 Task: Find connections with filter location Tornio with filter topic #happyfounderswith filter profile language Spanish with filter current company FMCG JOB with filter school Tamil Nadu Open University, Chennai with filter industry Insurance Carriers with filter service category Growth Marketing with filter keywords title Motion Picture Director
Action: Mouse moved to (284, 227)
Screenshot: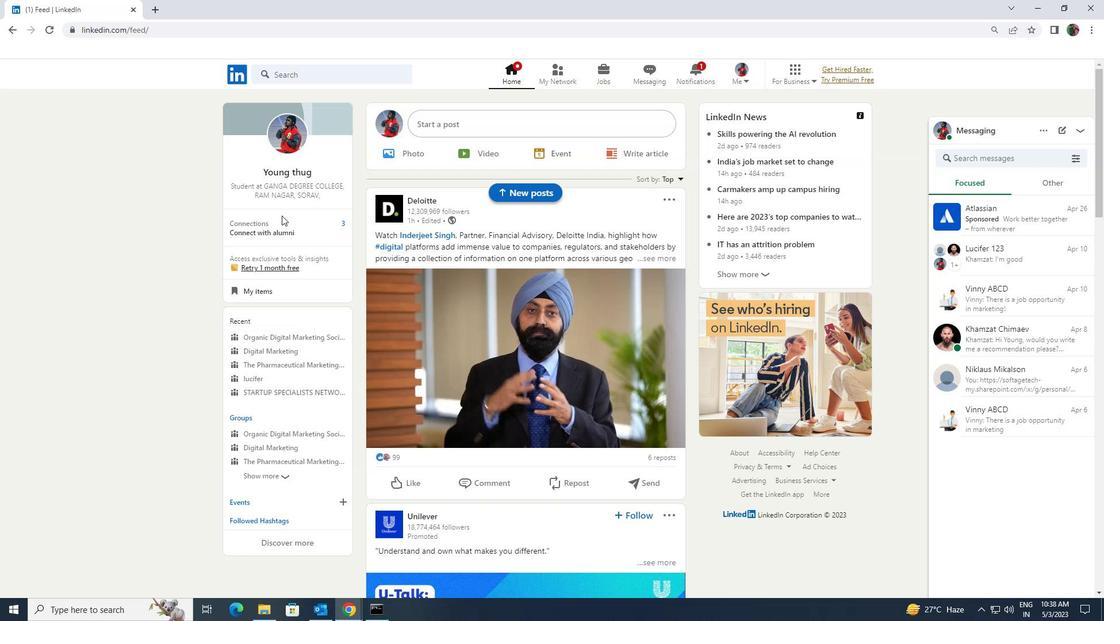 
Action: Mouse pressed left at (284, 227)
Screenshot: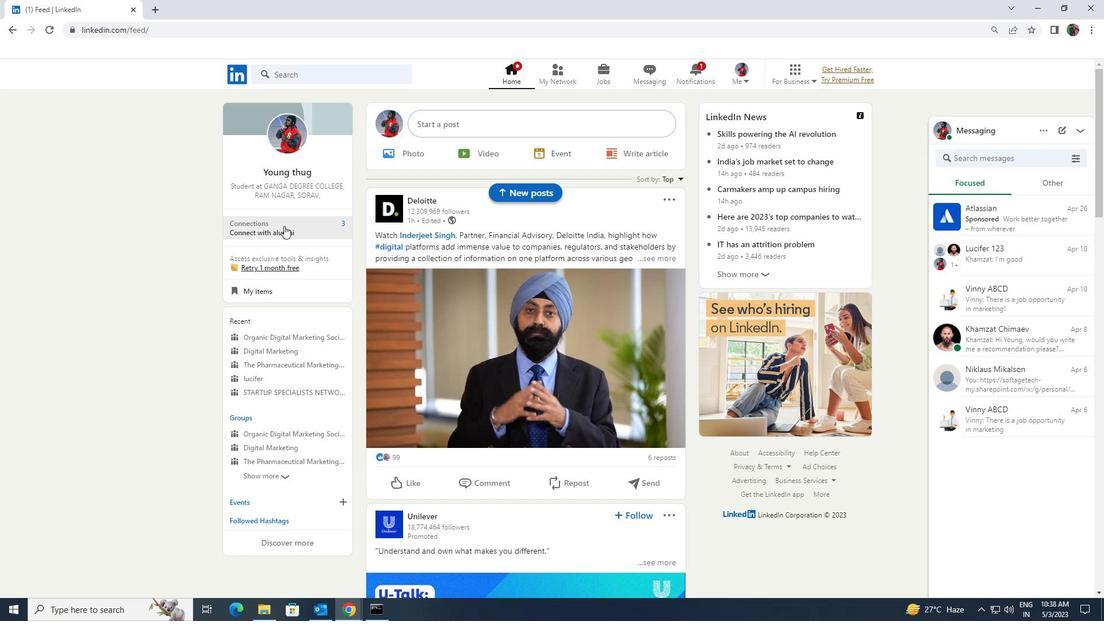 
Action: Mouse moved to (296, 137)
Screenshot: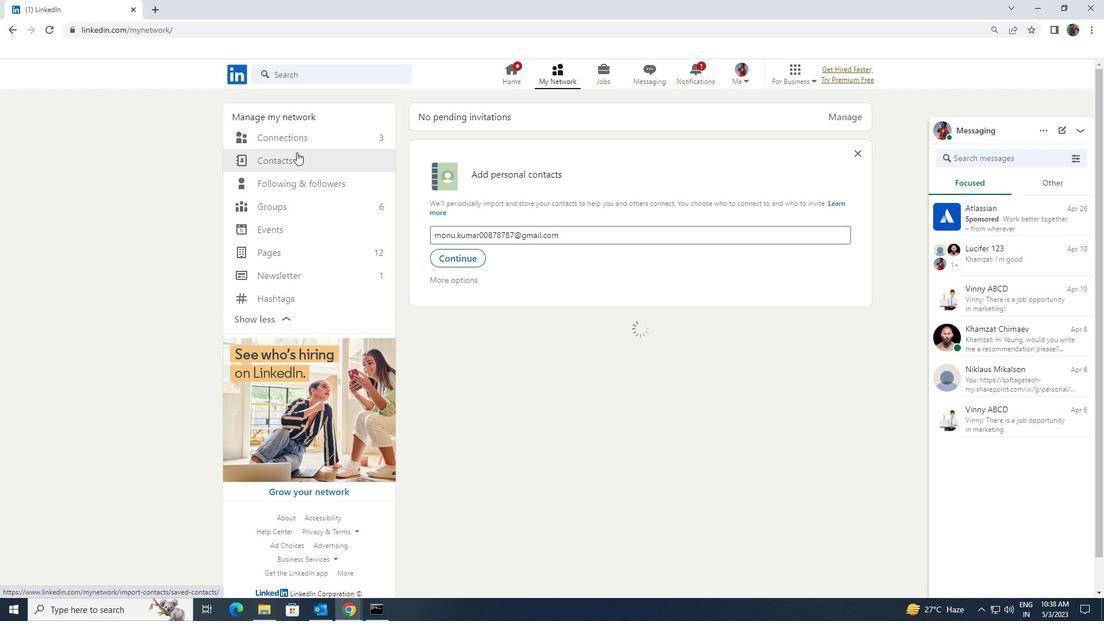 
Action: Mouse pressed left at (296, 137)
Screenshot: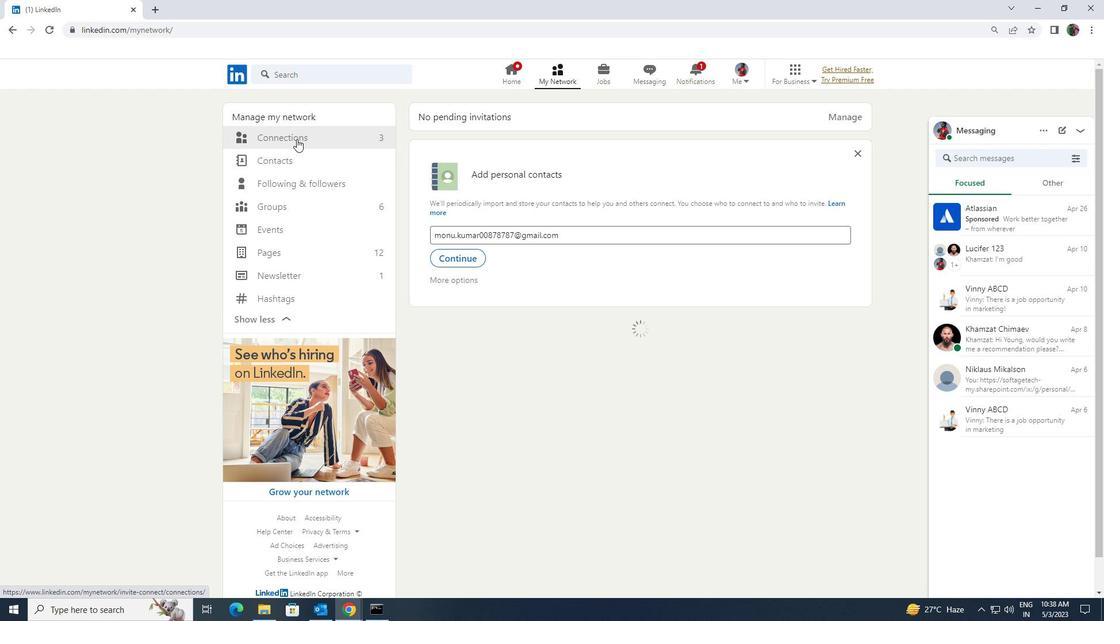 
Action: Mouse moved to (625, 142)
Screenshot: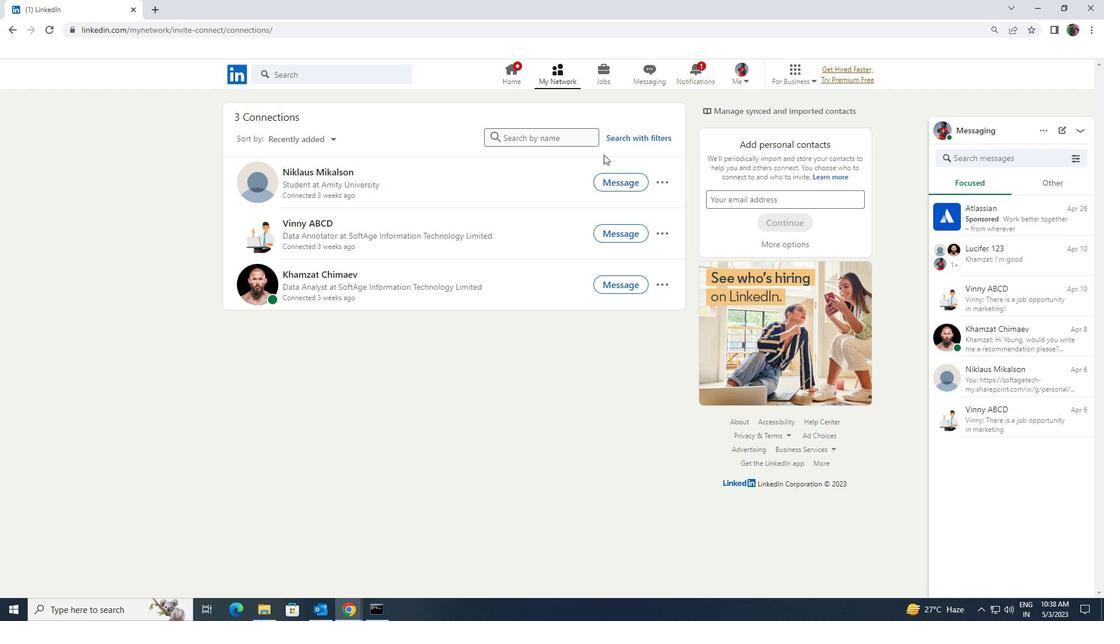 
Action: Mouse pressed left at (625, 142)
Screenshot: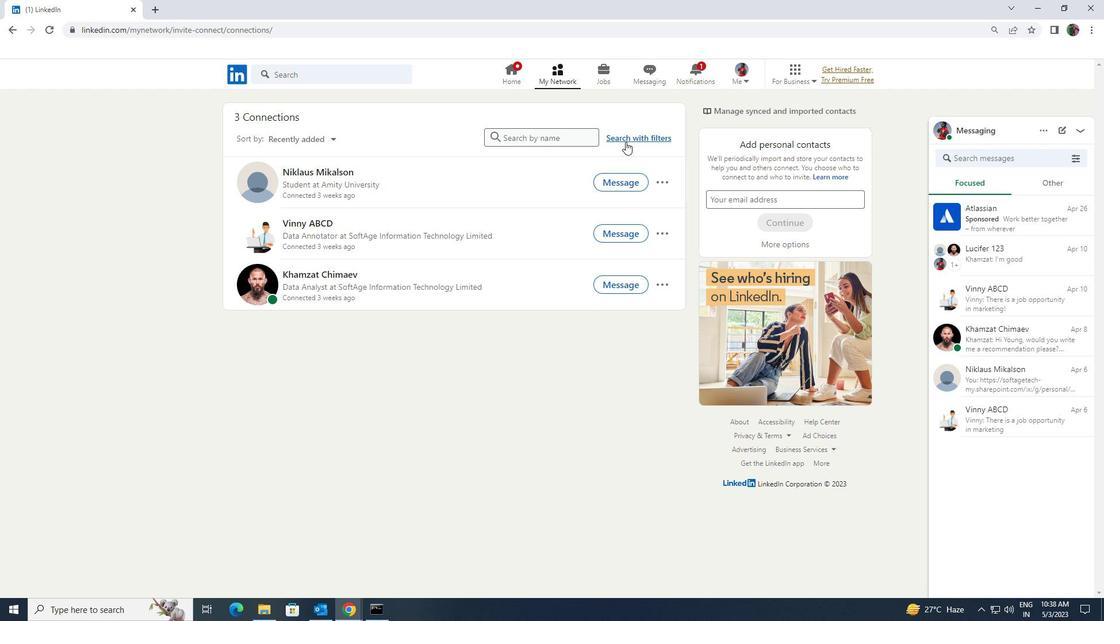
Action: Mouse moved to (595, 105)
Screenshot: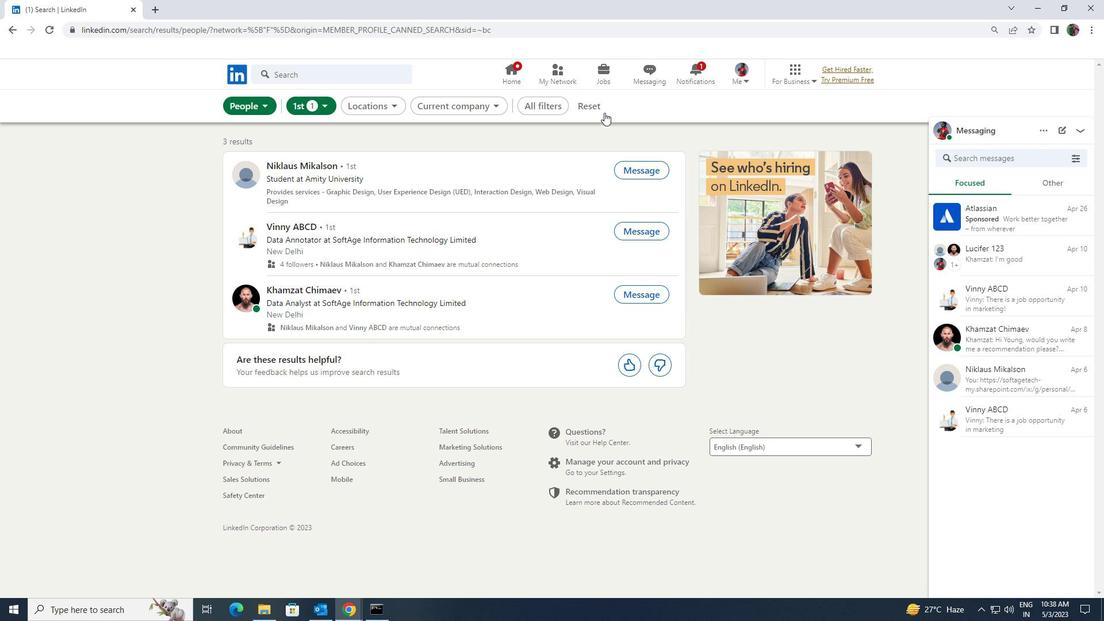 
Action: Mouse pressed left at (595, 105)
Screenshot: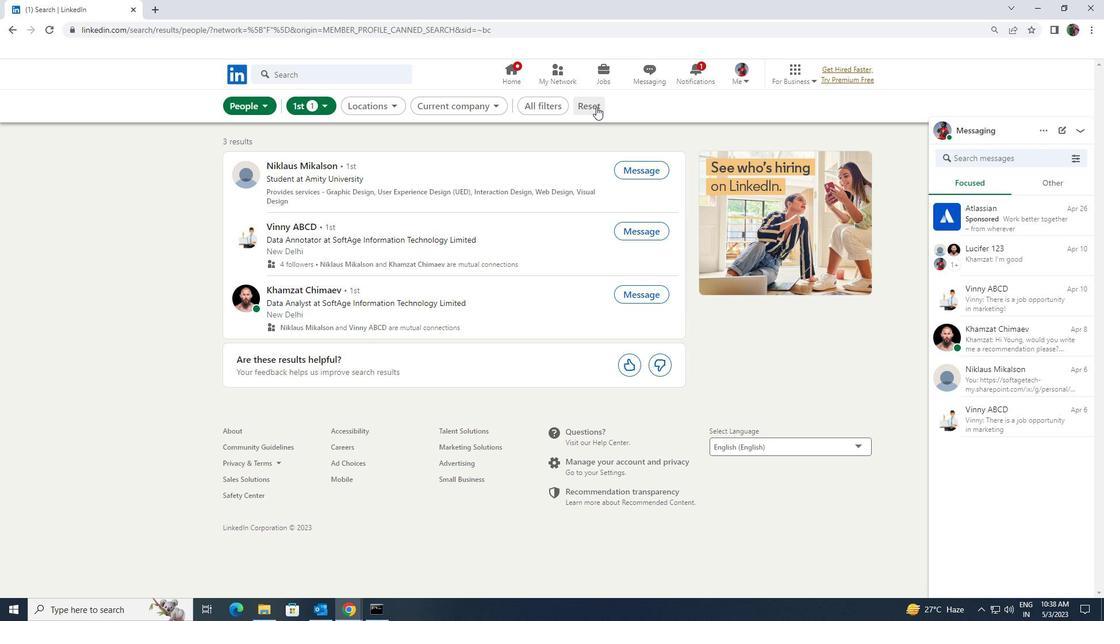 
Action: Mouse moved to (582, 101)
Screenshot: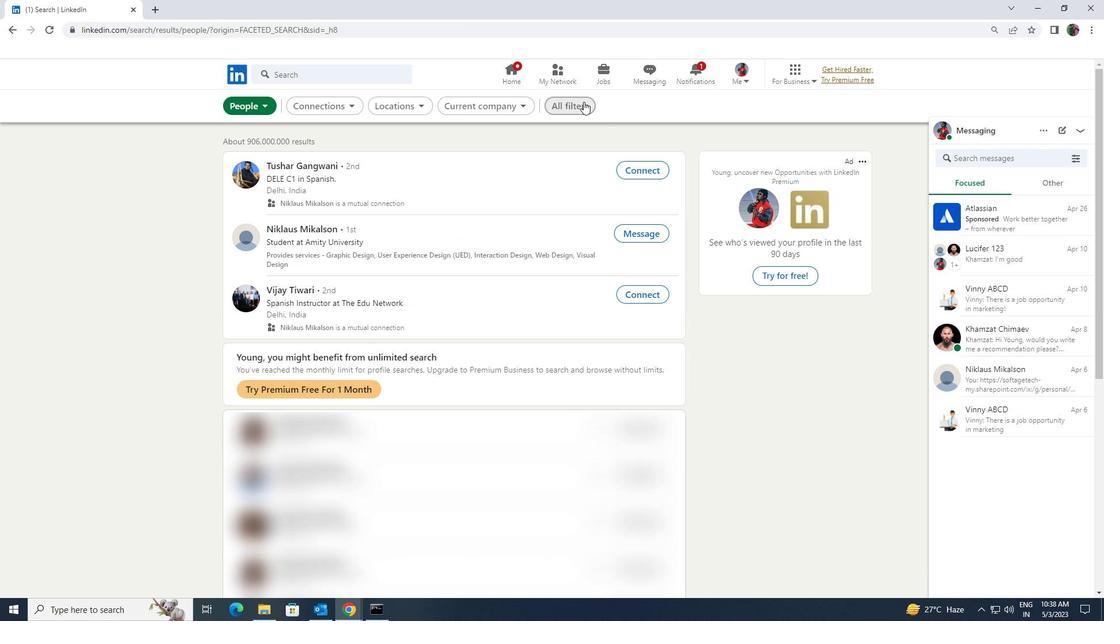 
Action: Mouse pressed left at (582, 101)
Screenshot: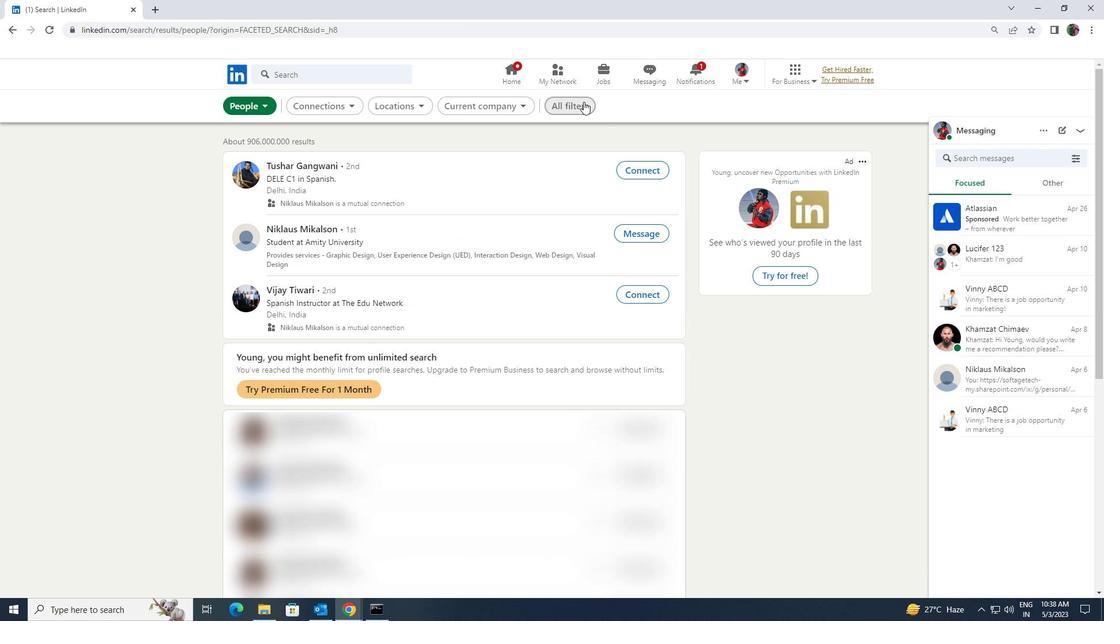 
Action: Mouse moved to (967, 458)
Screenshot: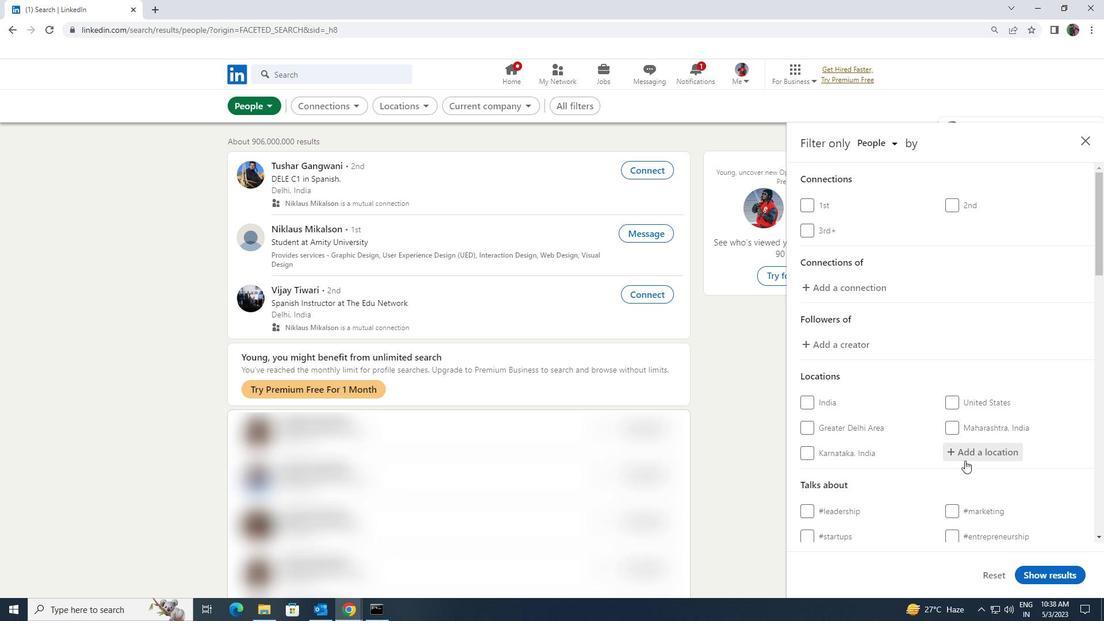 
Action: Mouse pressed left at (967, 458)
Screenshot: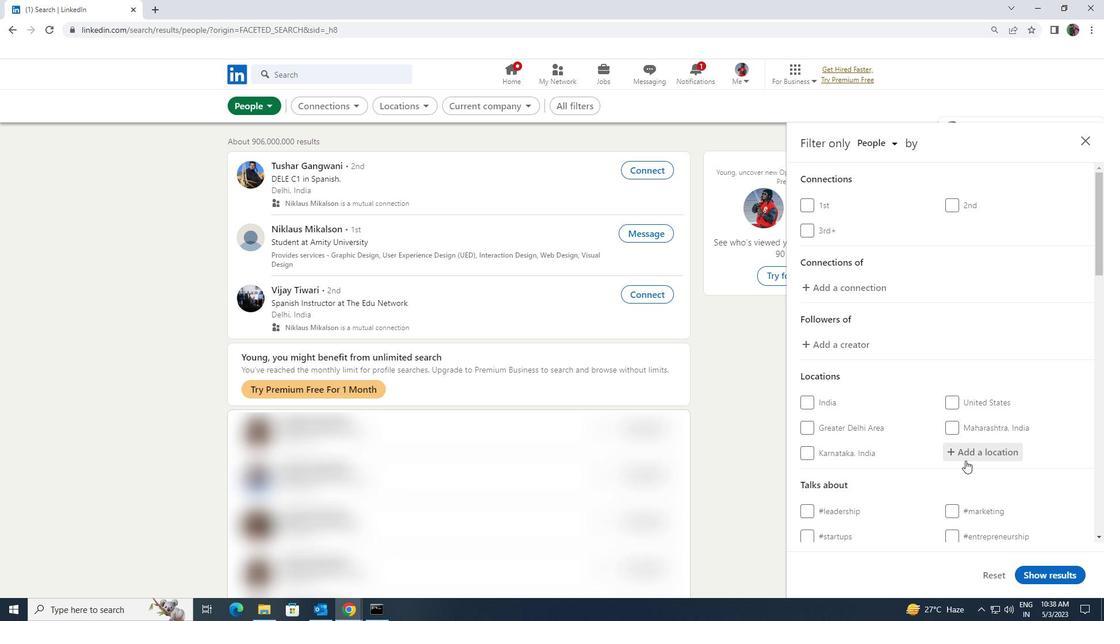 
Action: Mouse moved to (961, 446)
Screenshot: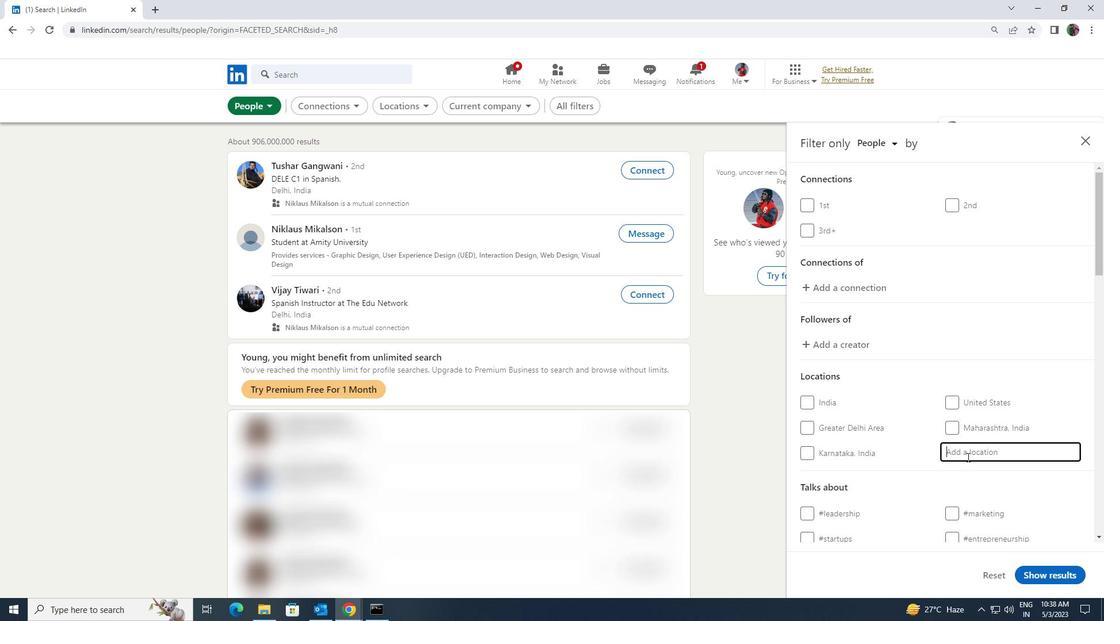 
Action: Key pressed <Key.shift>TORNIO
Screenshot: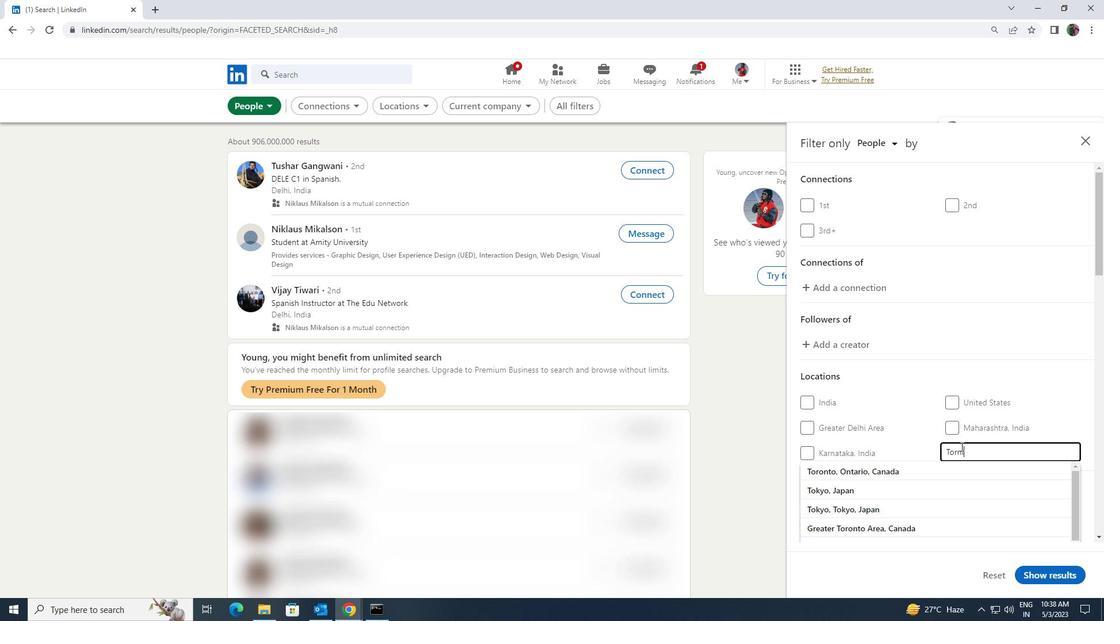 
Action: Mouse moved to (957, 463)
Screenshot: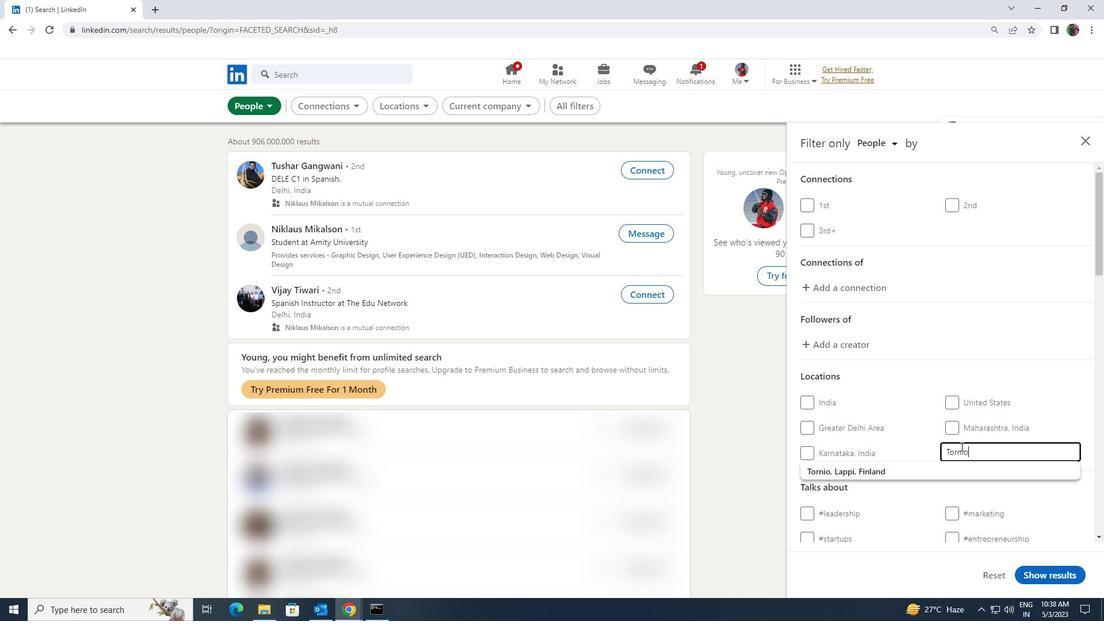 
Action: Mouse pressed left at (957, 463)
Screenshot: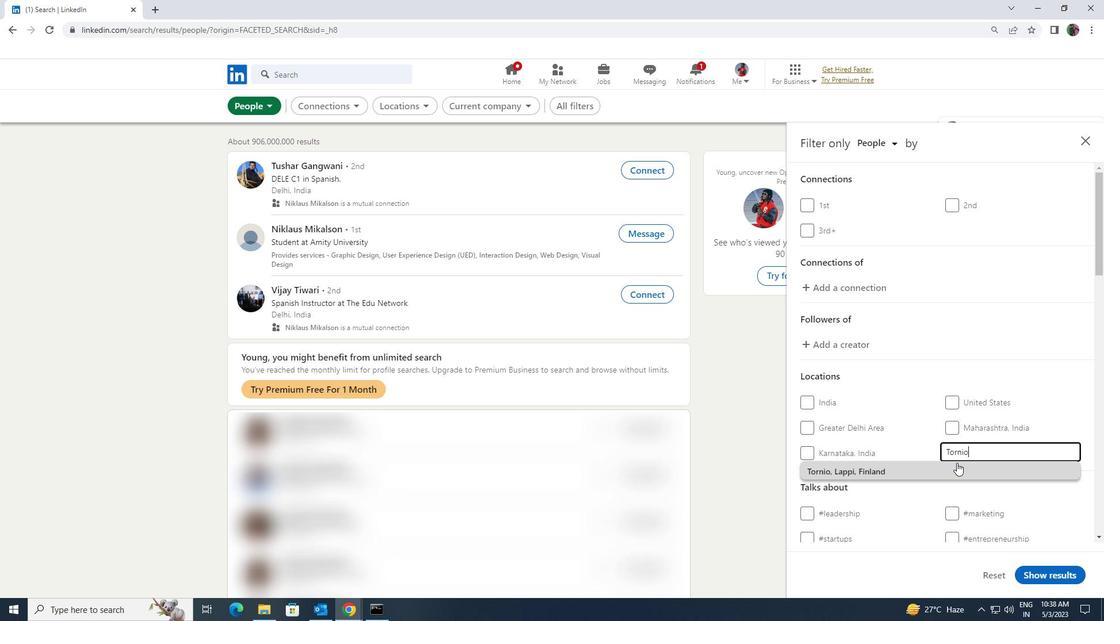 
Action: Mouse scrolled (957, 462) with delta (0, 0)
Screenshot: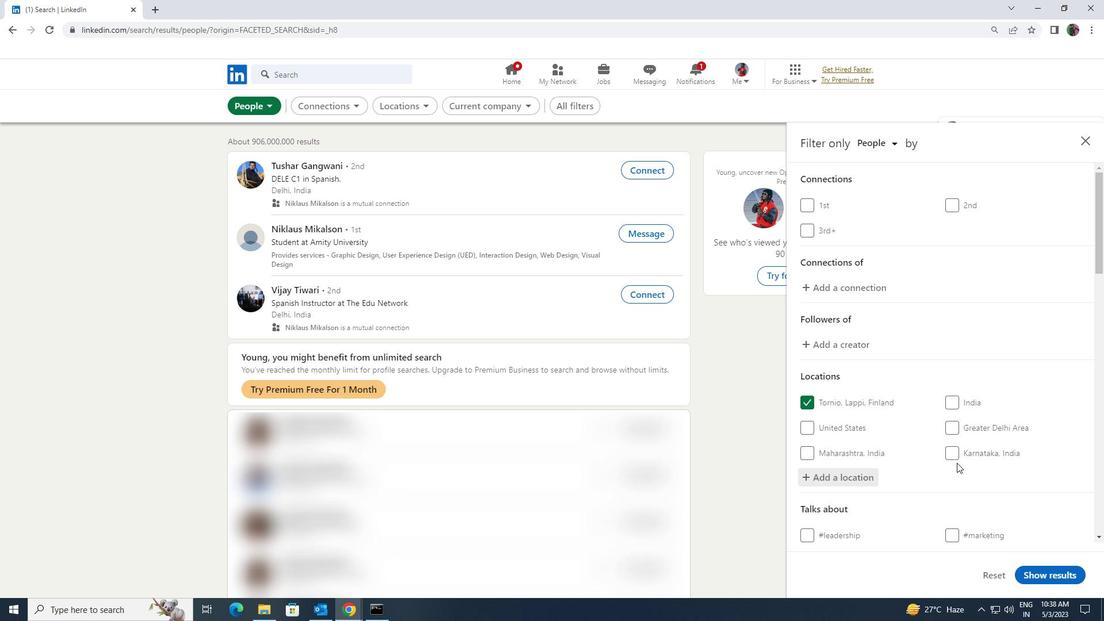 
Action: Mouse scrolled (957, 462) with delta (0, 0)
Screenshot: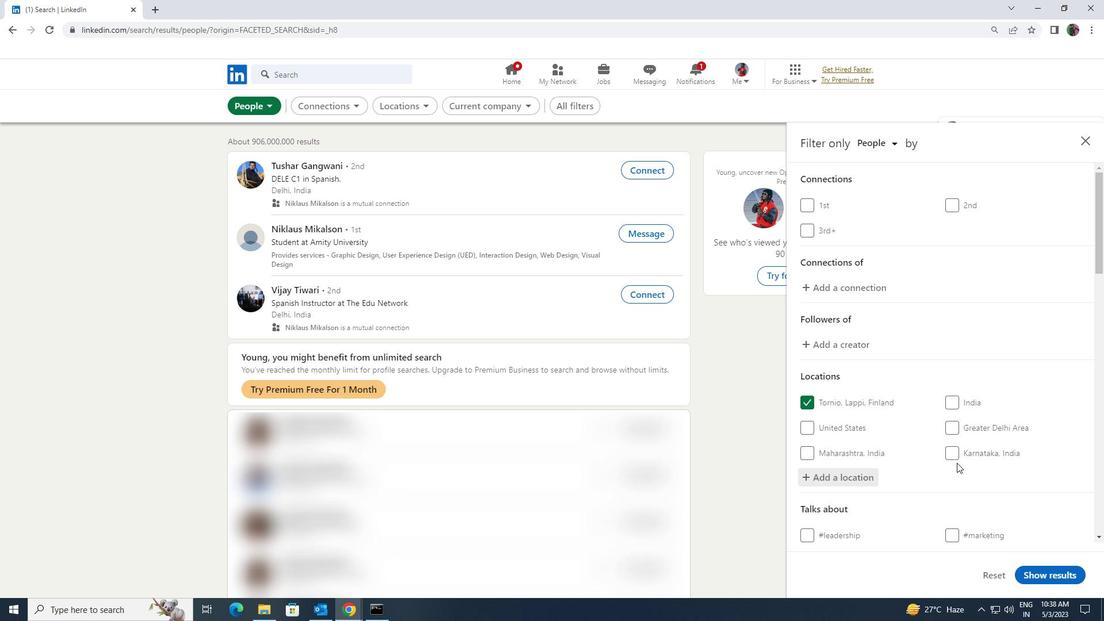 
Action: Mouse moved to (956, 465)
Screenshot: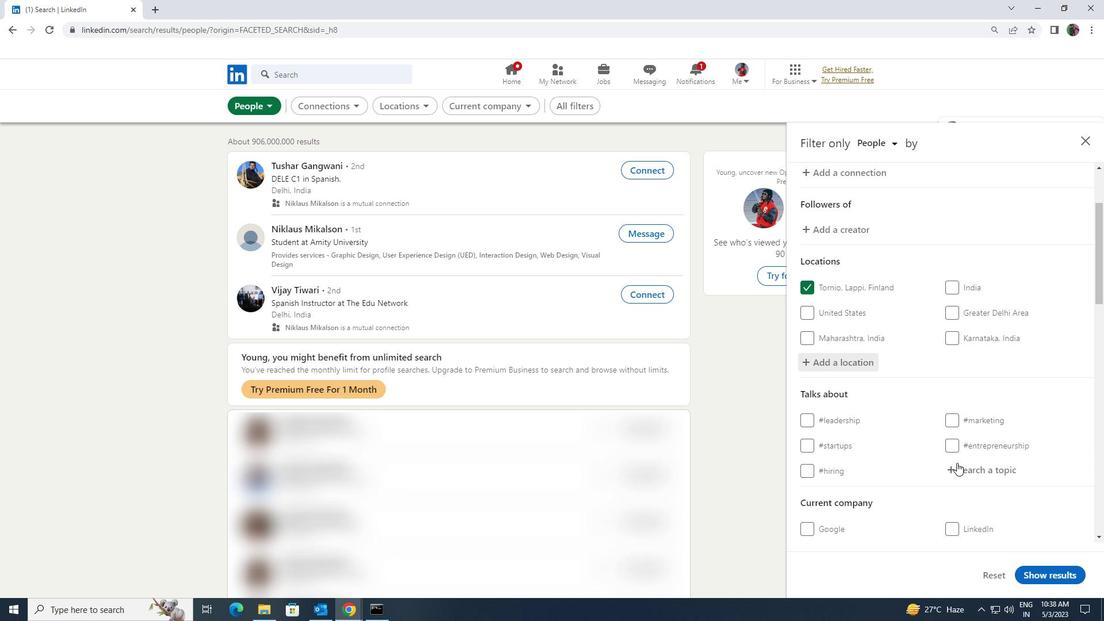 
Action: Mouse pressed left at (956, 465)
Screenshot: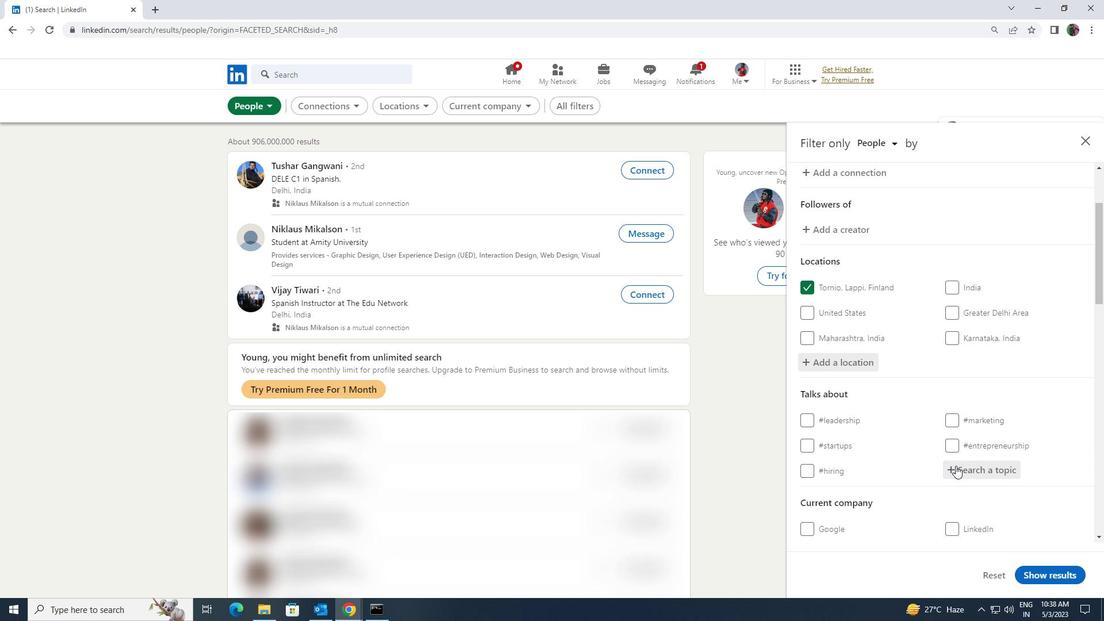 
Action: Key pressed <Key.shift>HAPPYFOUN
Screenshot: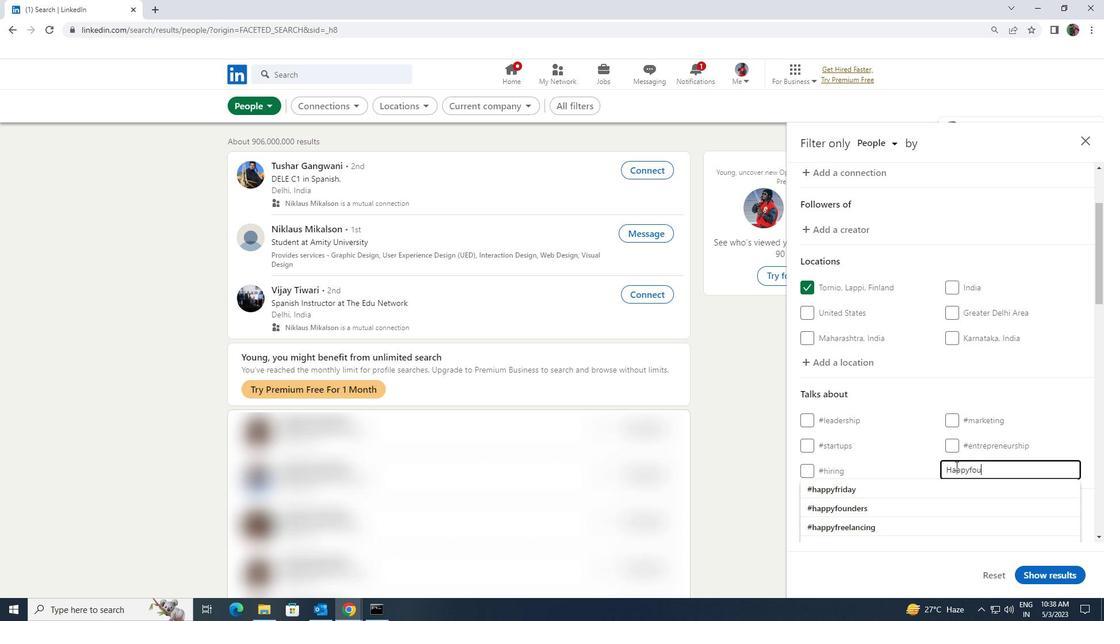 
Action: Mouse moved to (947, 480)
Screenshot: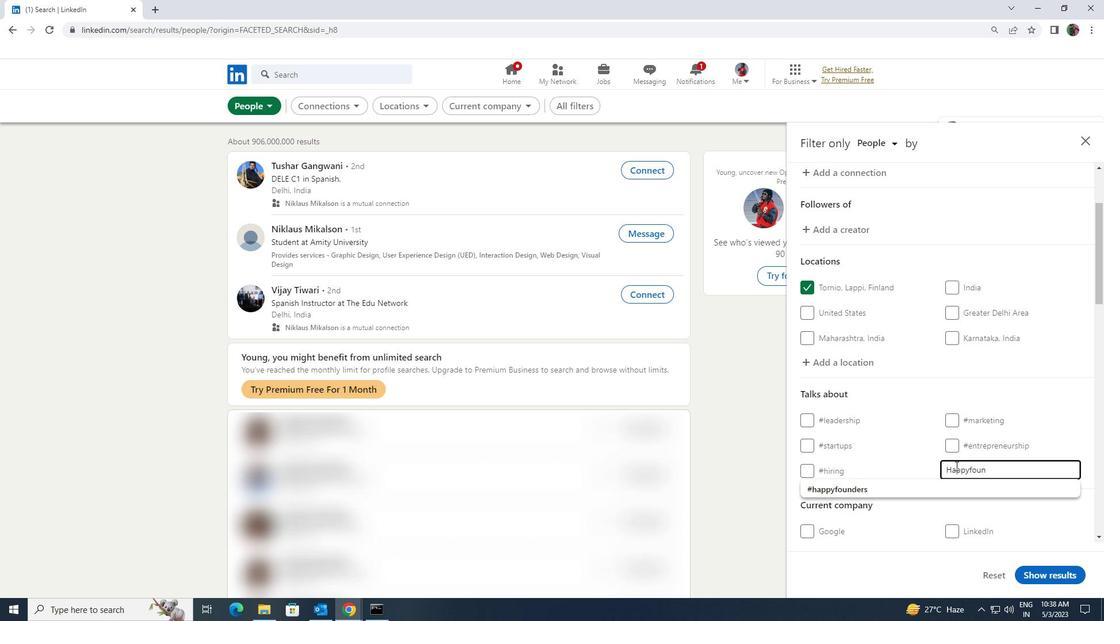 
Action: Mouse pressed left at (947, 480)
Screenshot: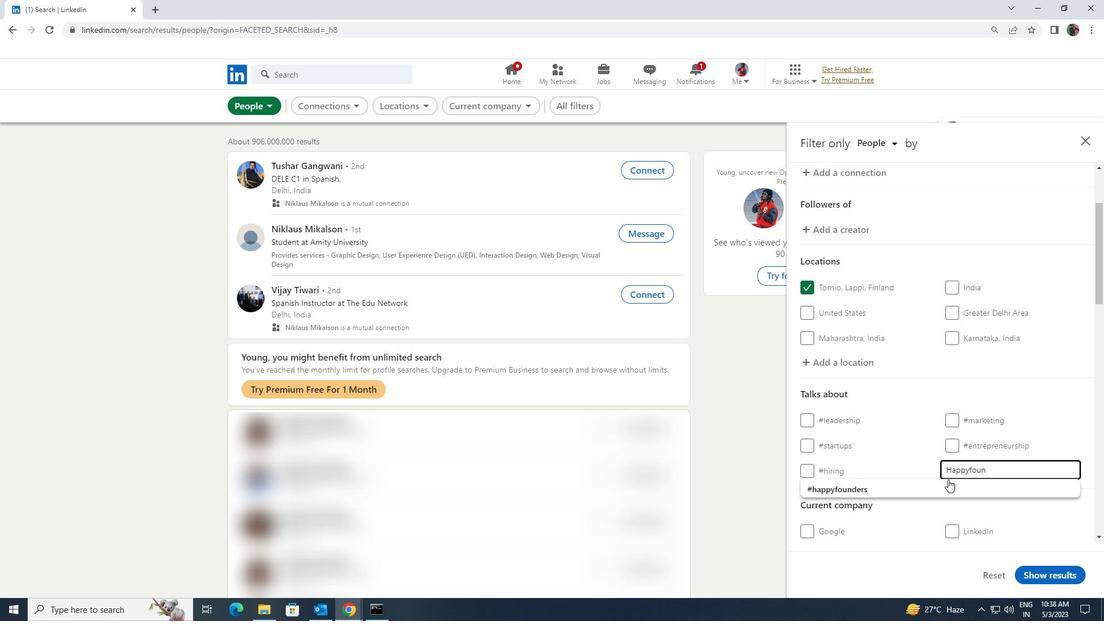 
Action: Mouse scrolled (947, 480) with delta (0, 0)
Screenshot: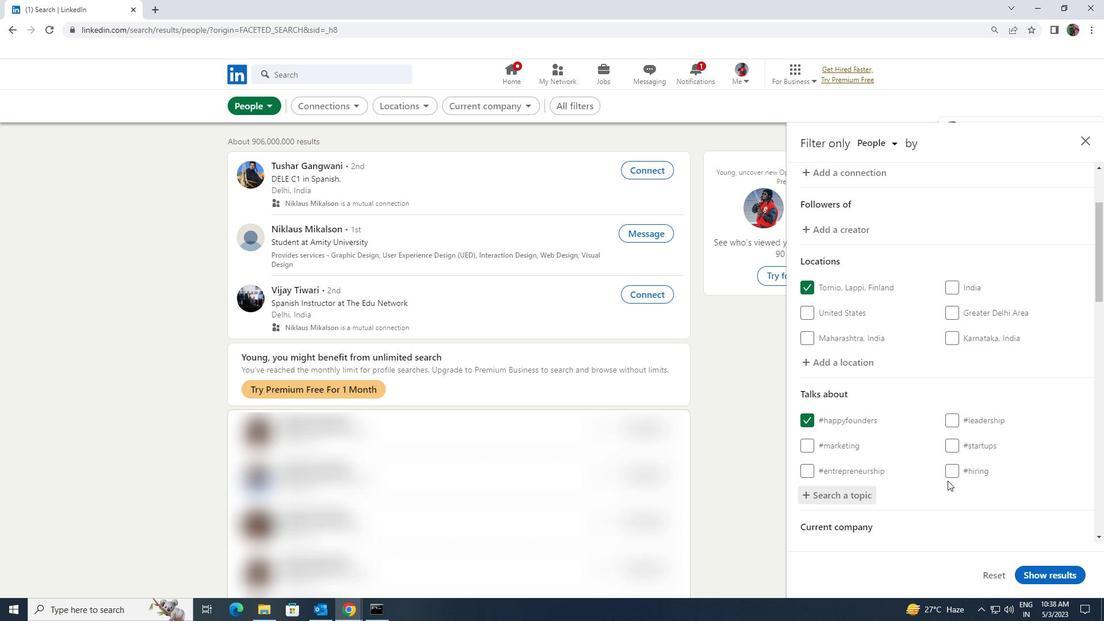 
Action: Mouse scrolled (947, 480) with delta (0, 0)
Screenshot: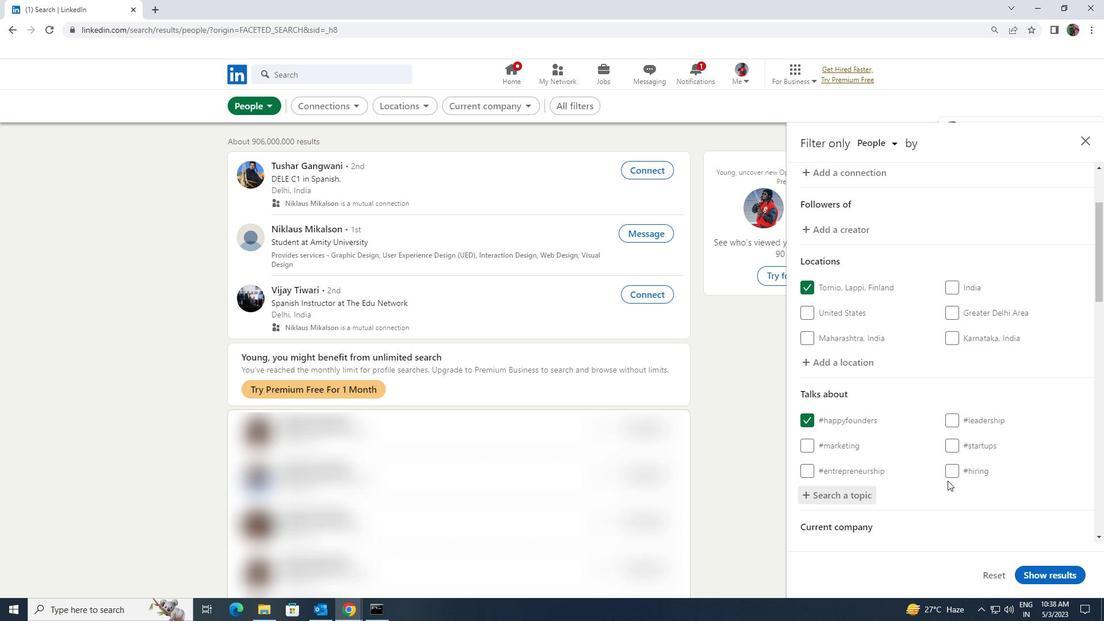 
Action: Mouse scrolled (947, 480) with delta (0, 0)
Screenshot: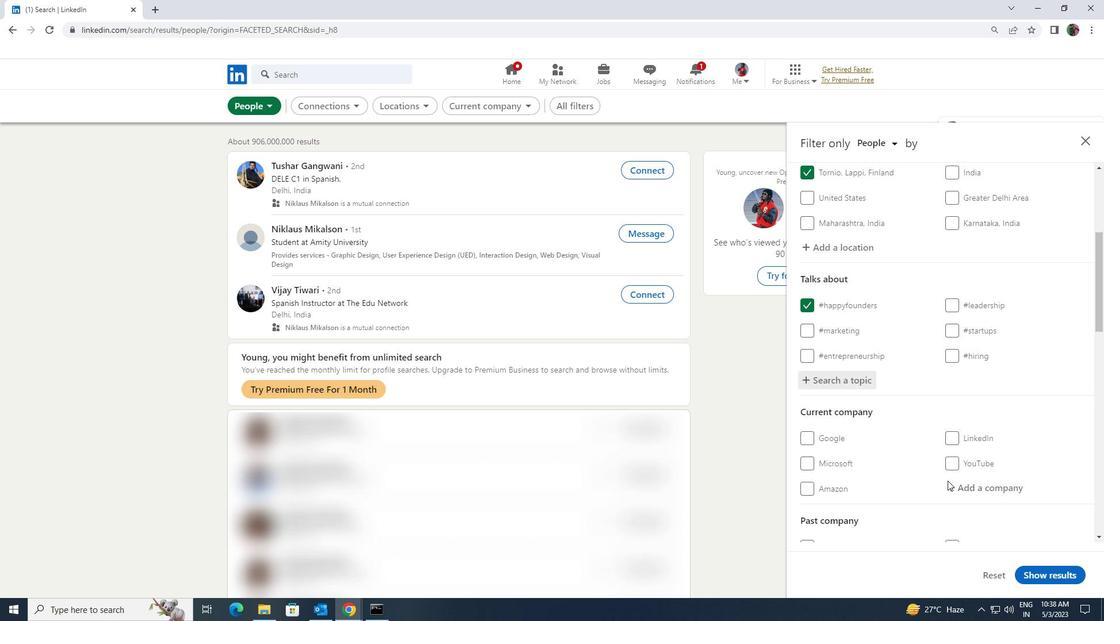 
Action: Mouse scrolled (947, 480) with delta (0, 0)
Screenshot: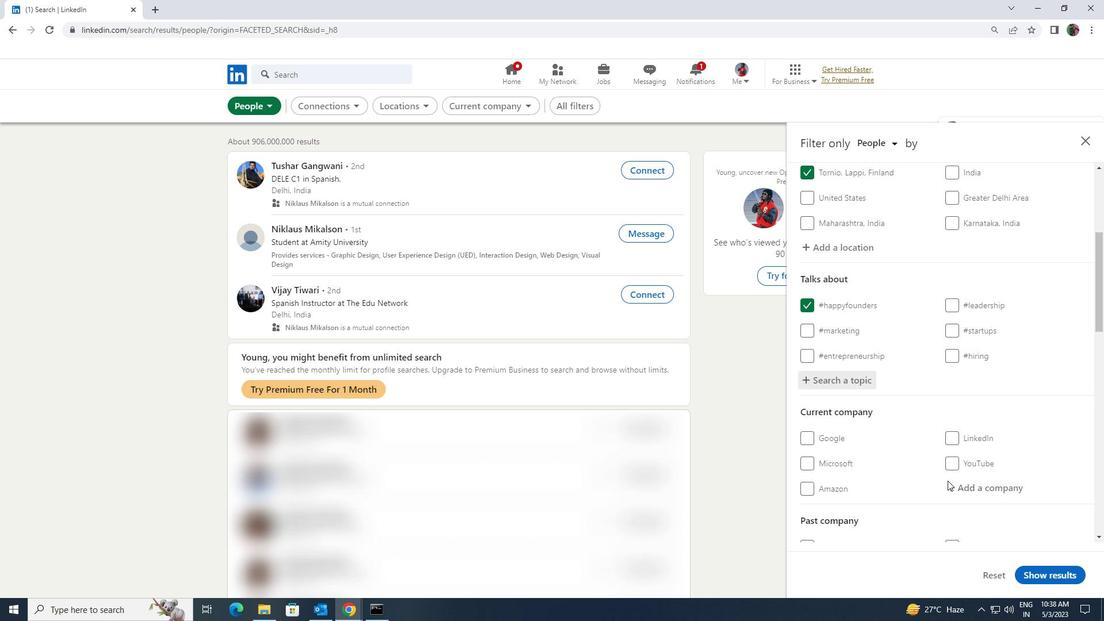 
Action: Mouse scrolled (947, 480) with delta (0, 0)
Screenshot: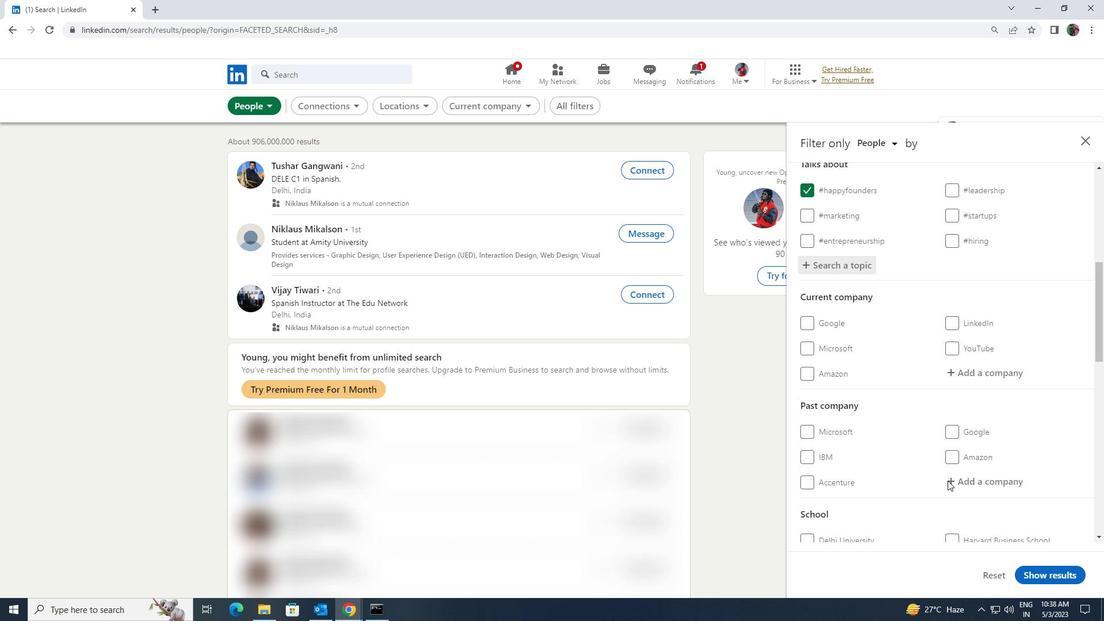
Action: Mouse scrolled (947, 480) with delta (0, 0)
Screenshot: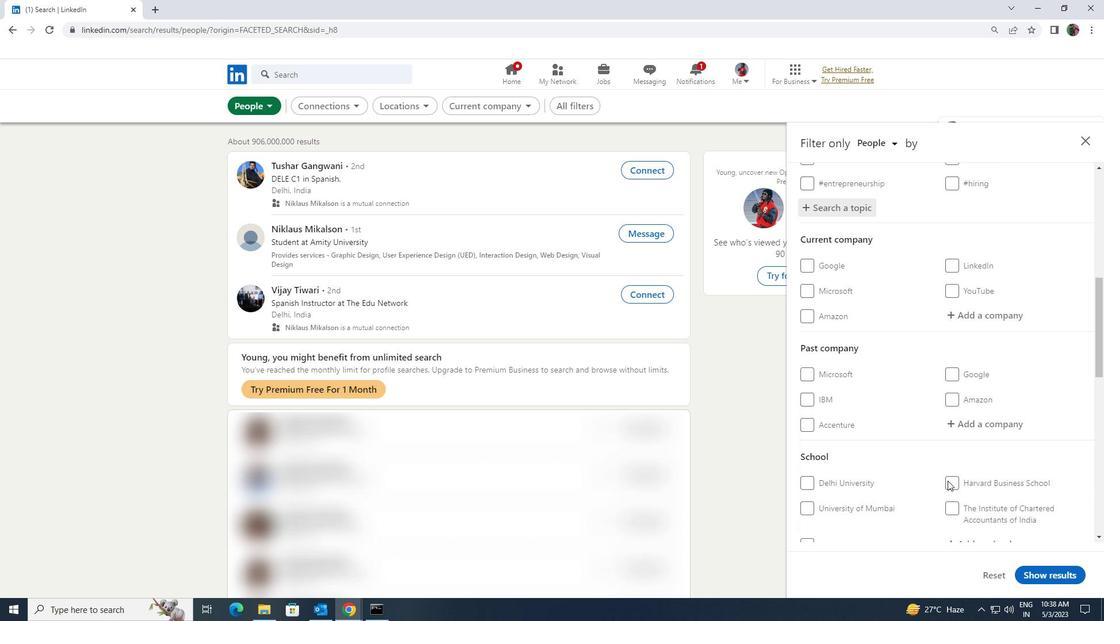 
Action: Mouse scrolled (947, 480) with delta (0, 0)
Screenshot: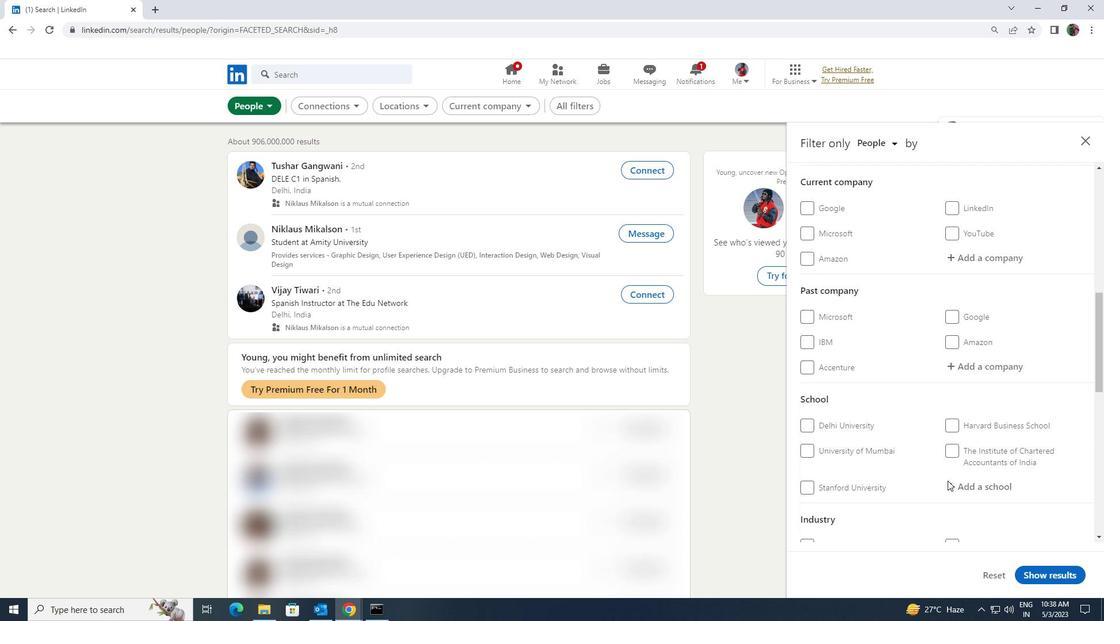 
Action: Mouse scrolled (947, 480) with delta (0, 0)
Screenshot: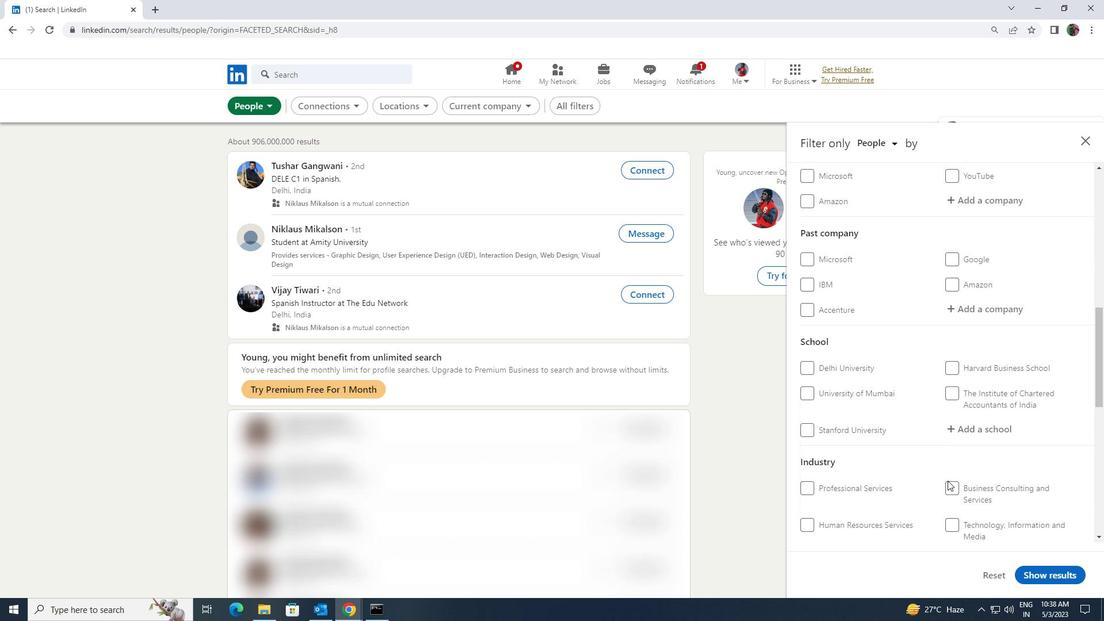 
Action: Mouse scrolled (947, 480) with delta (0, 0)
Screenshot: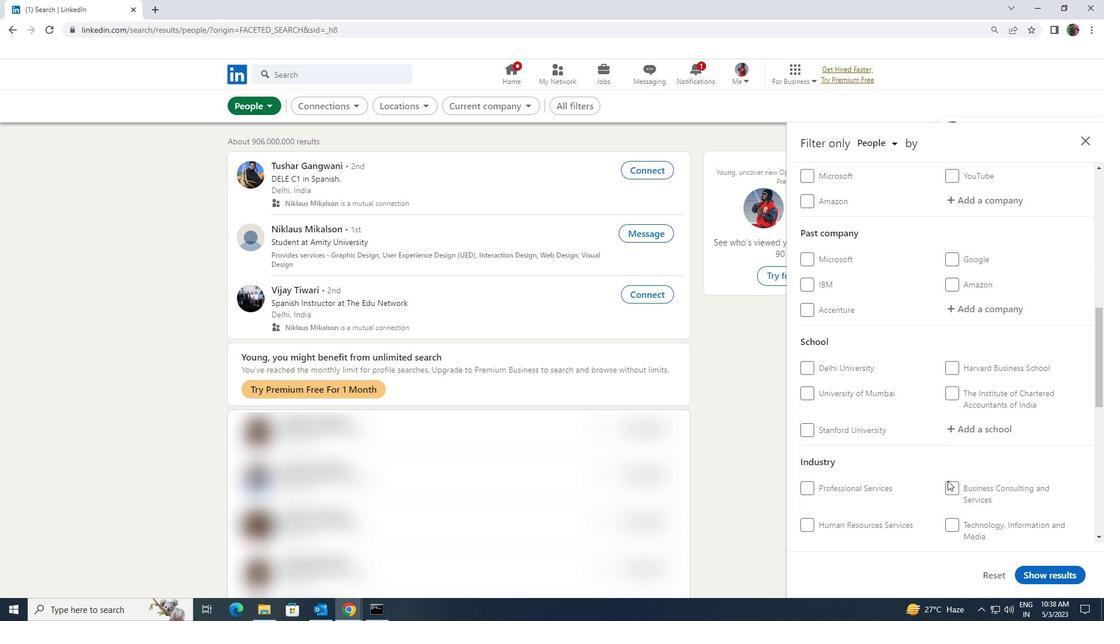 
Action: Mouse scrolled (947, 480) with delta (0, 0)
Screenshot: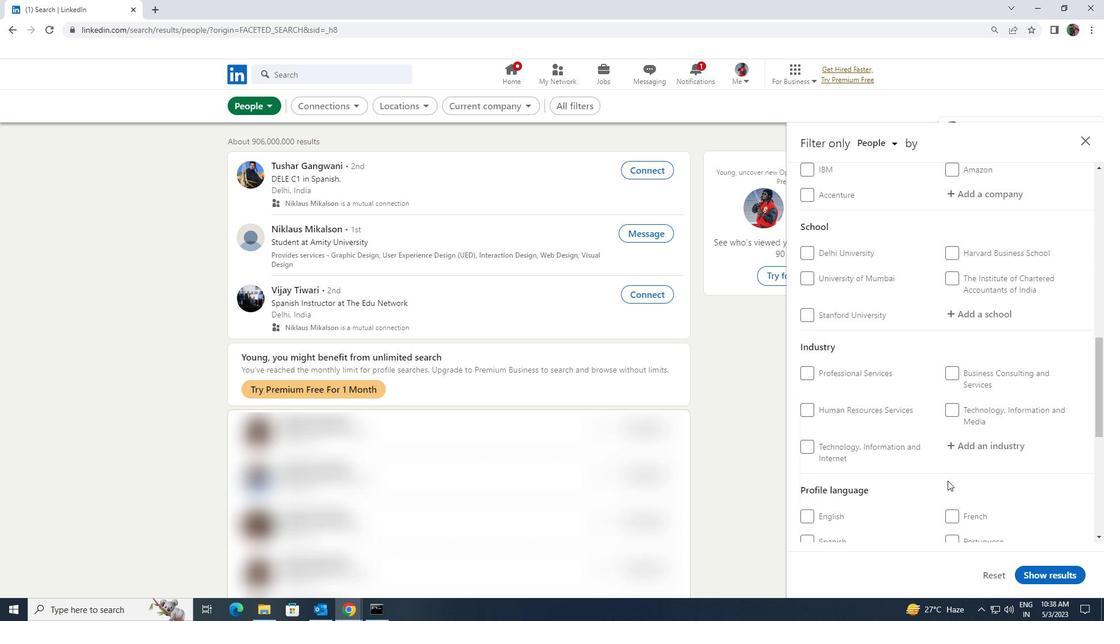 
Action: Mouse moved to (813, 480)
Screenshot: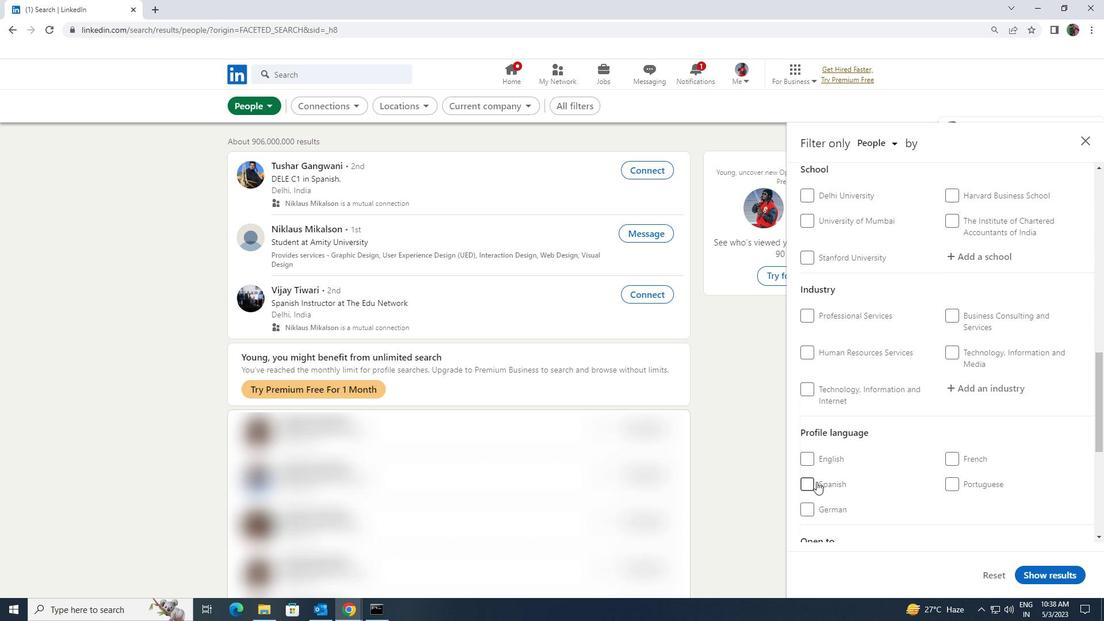
Action: Mouse pressed left at (813, 480)
Screenshot: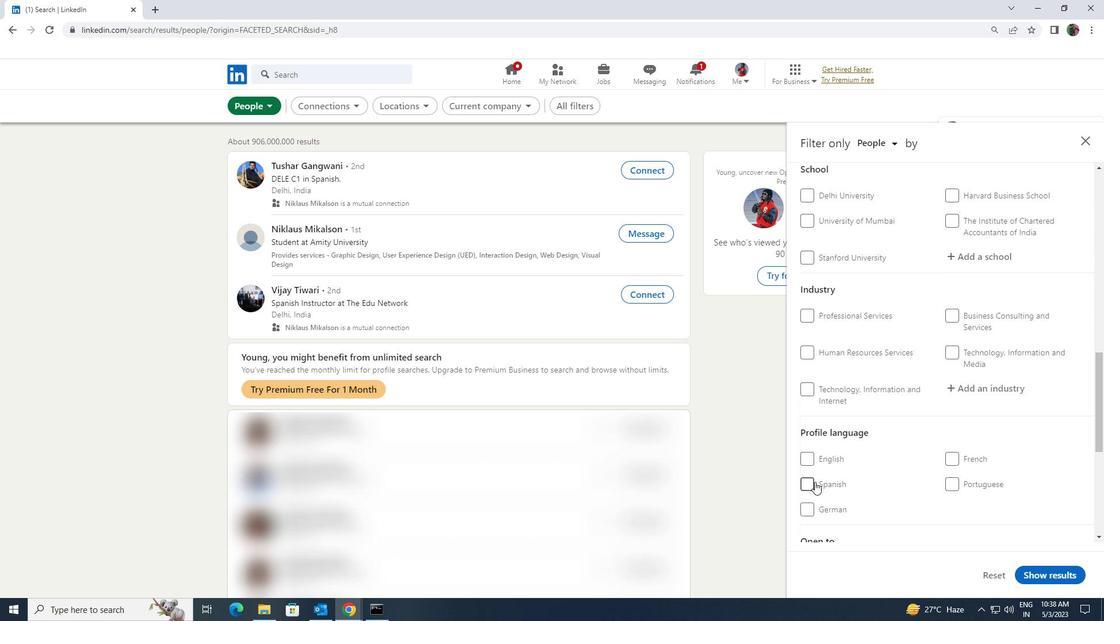
Action: Mouse moved to (902, 469)
Screenshot: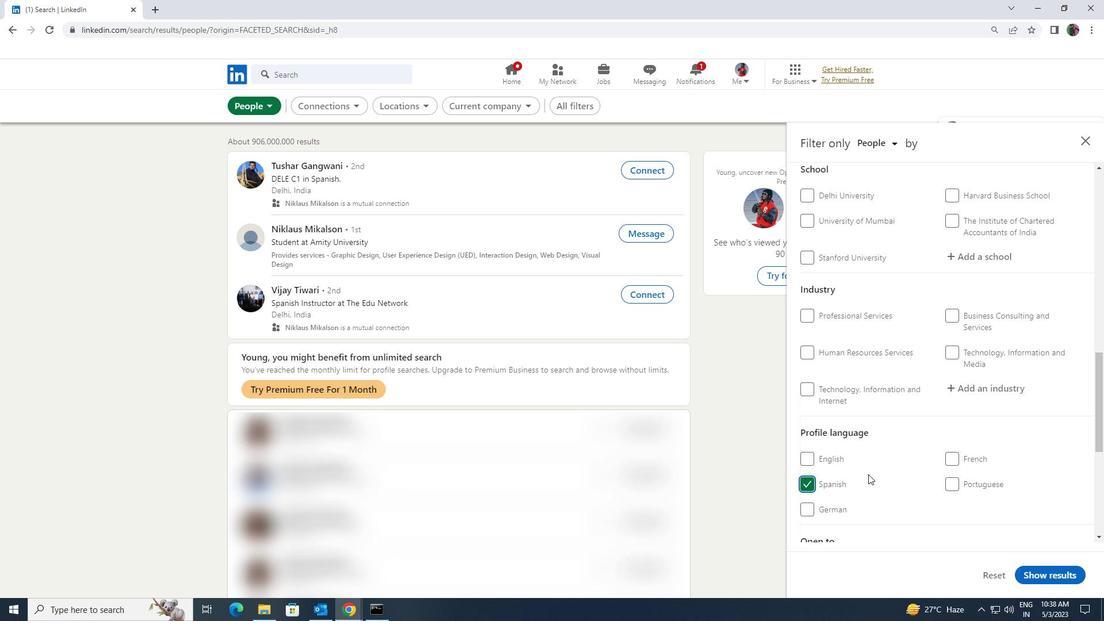
Action: Mouse scrolled (902, 470) with delta (0, 0)
Screenshot: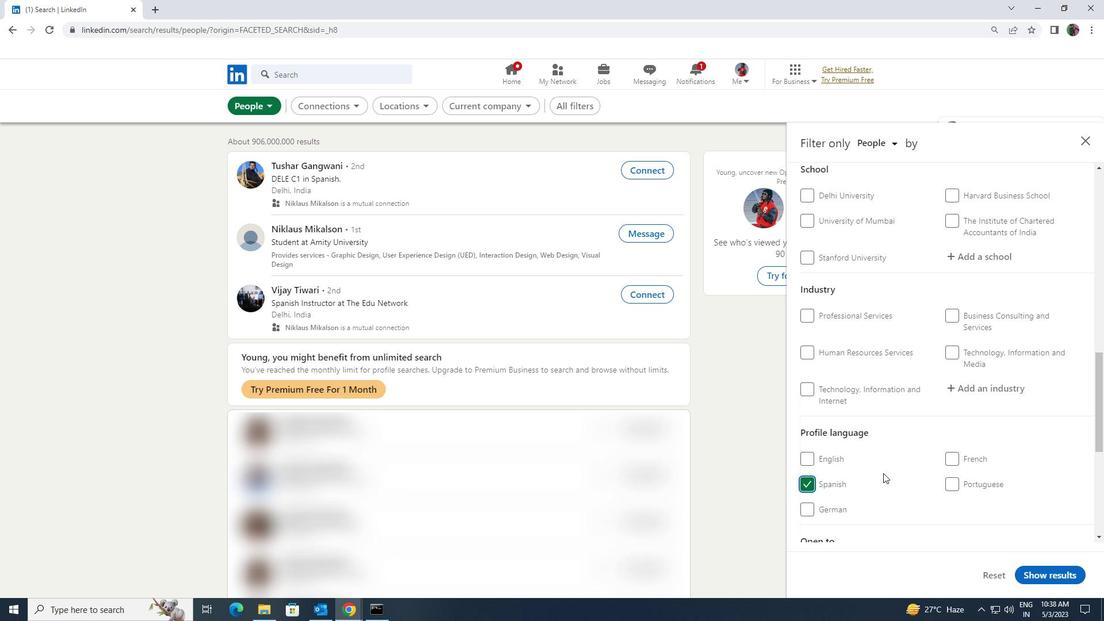 
Action: Mouse scrolled (902, 470) with delta (0, 0)
Screenshot: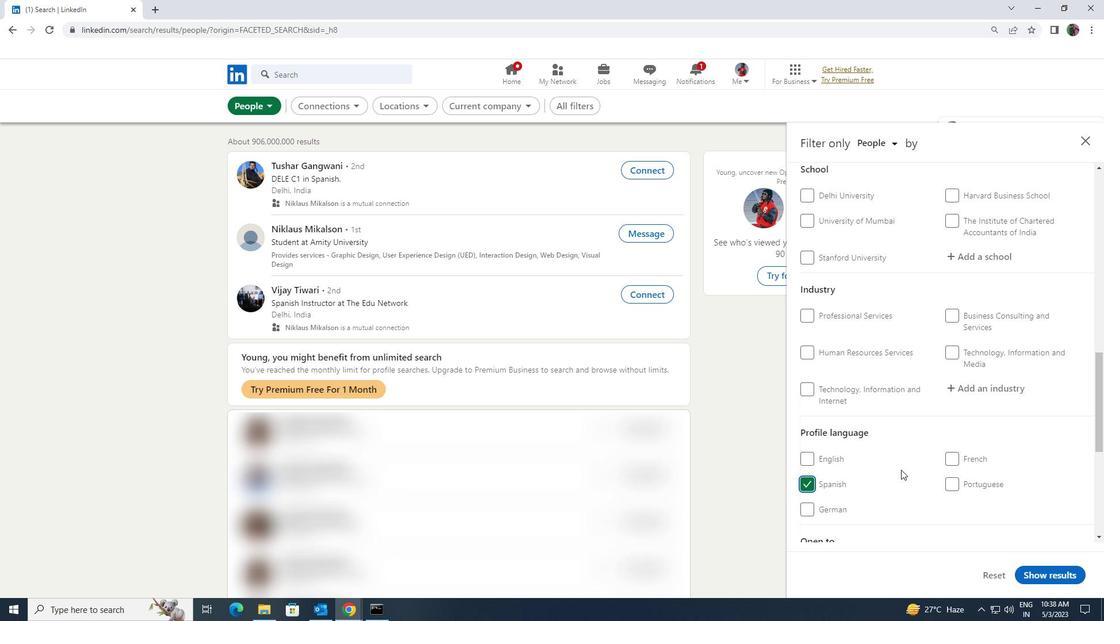 
Action: Mouse moved to (902, 469)
Screenshot: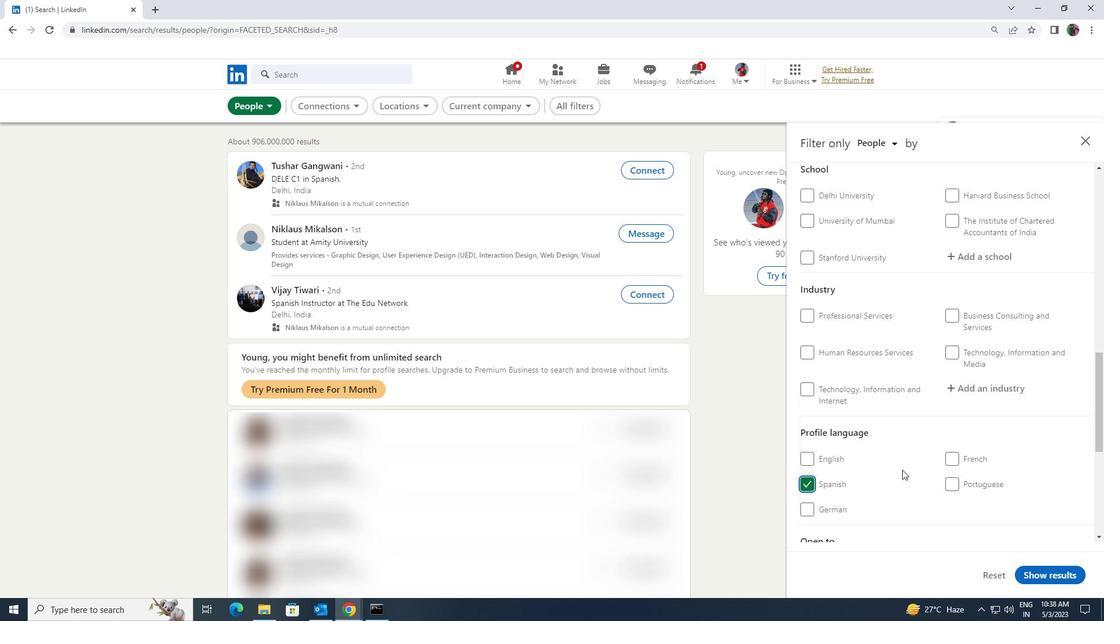 
Action: Mouse scrolled (902, 470) with delta (0, 0)
Screenshot: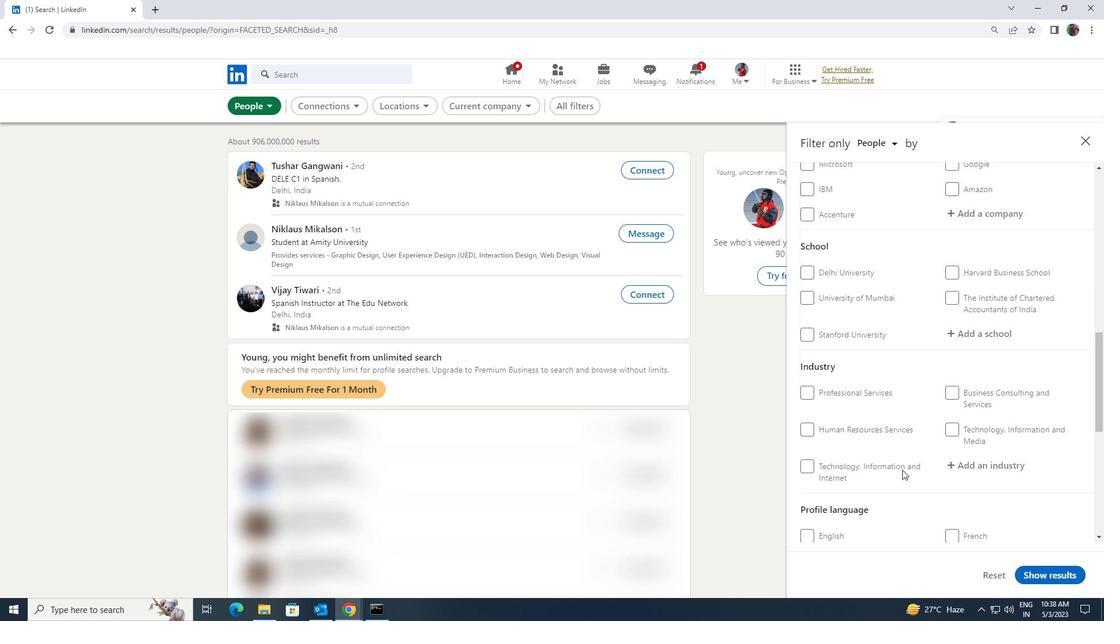 
Action: Mouse moved to (902, 469)
Screenshot: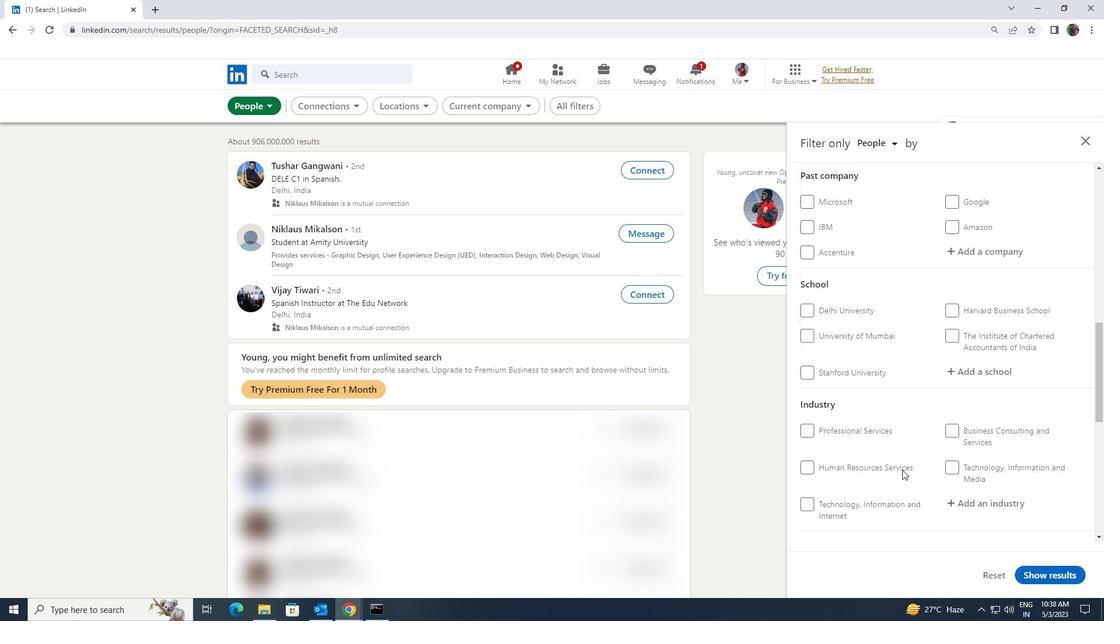 
Action: Mouse scrolled (902, 470) with delta (0, 0)
Screenshot: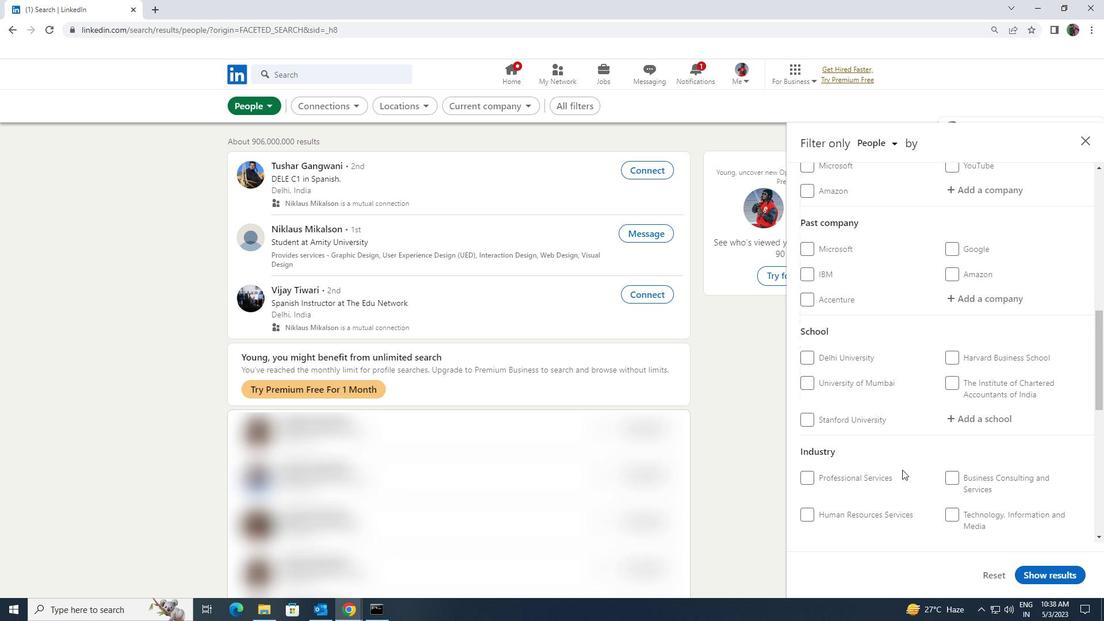
Action: Mouse scrolled (902, 470) with delta (0, 0)
Screenshot: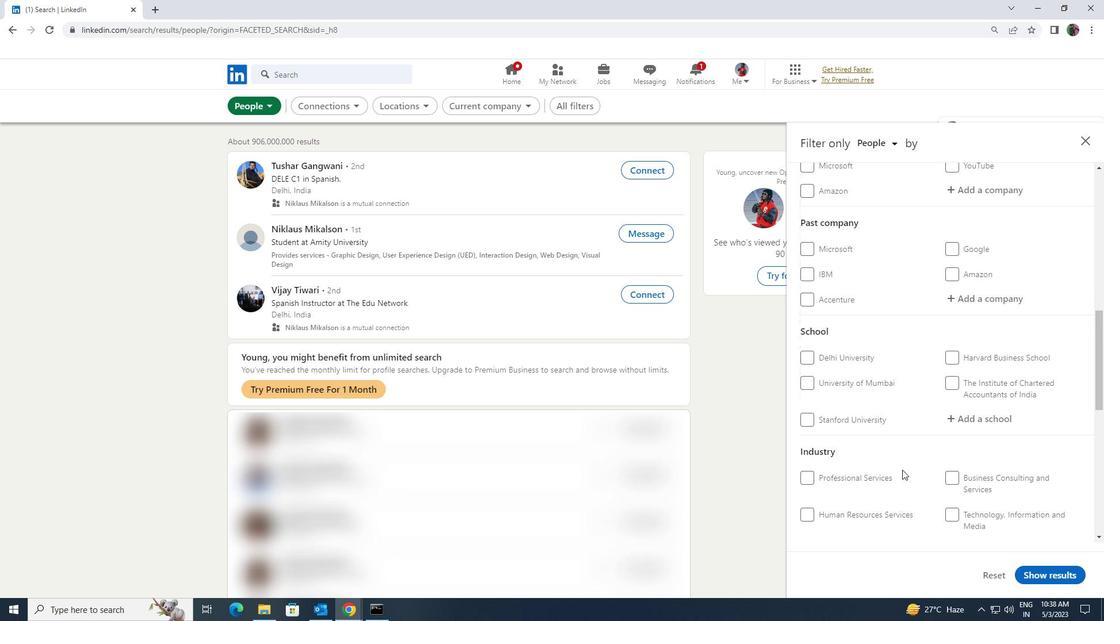 
Action: Mouse moved to (950, 437)
Screenshot: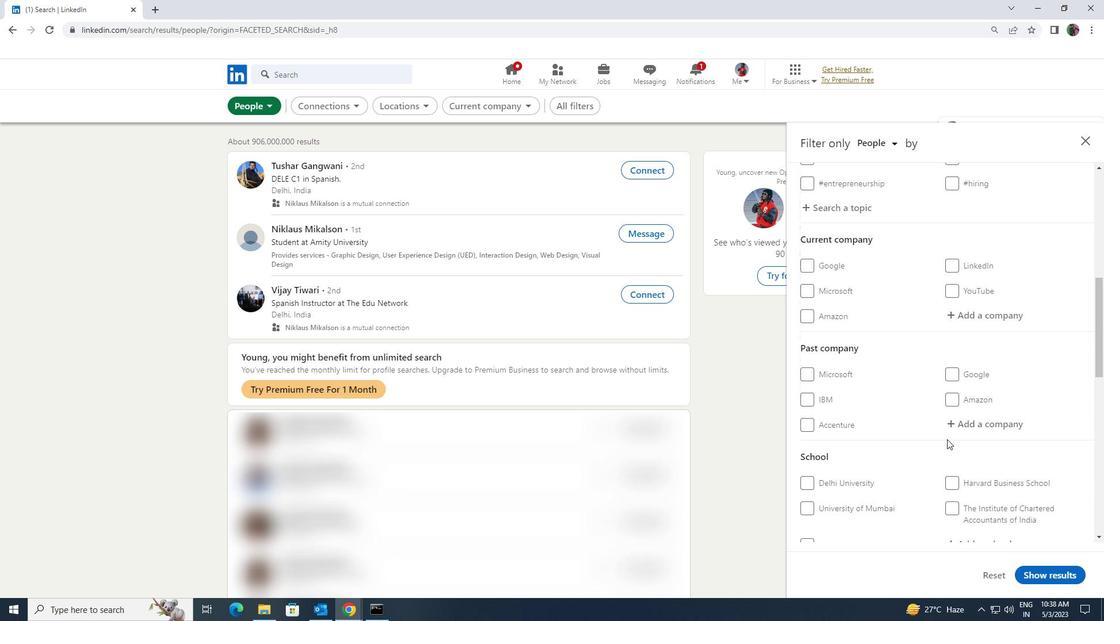 
Action: Mouse scrolled (950, 438) with delta (0, 0)
Screenshot: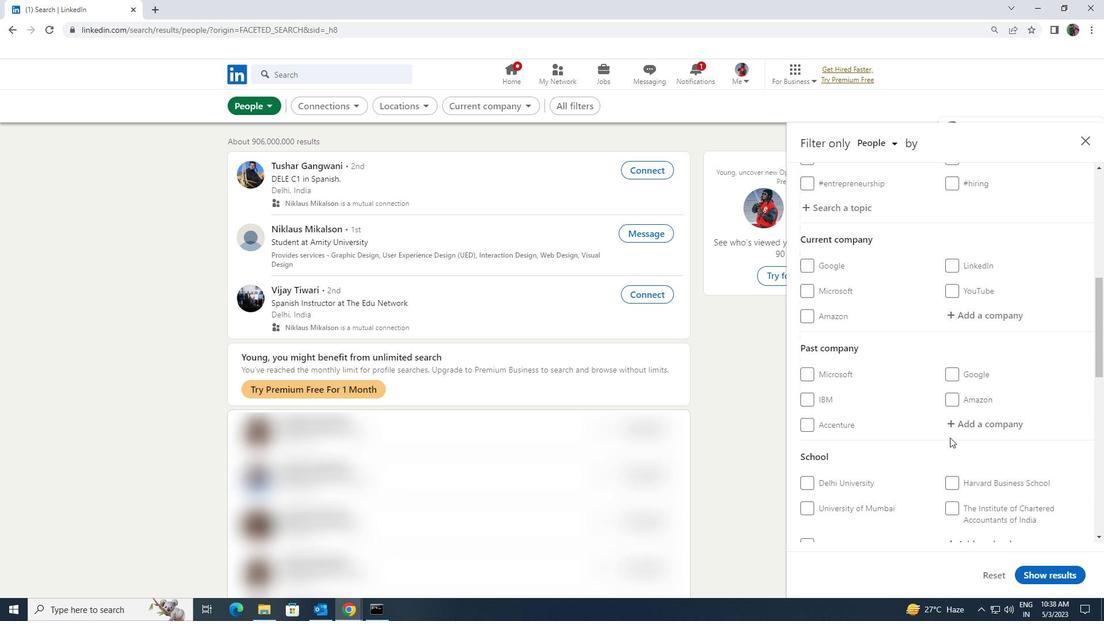 
Action: Mouse scrolled (950, 438) with delta (0, 0)
Screenshot: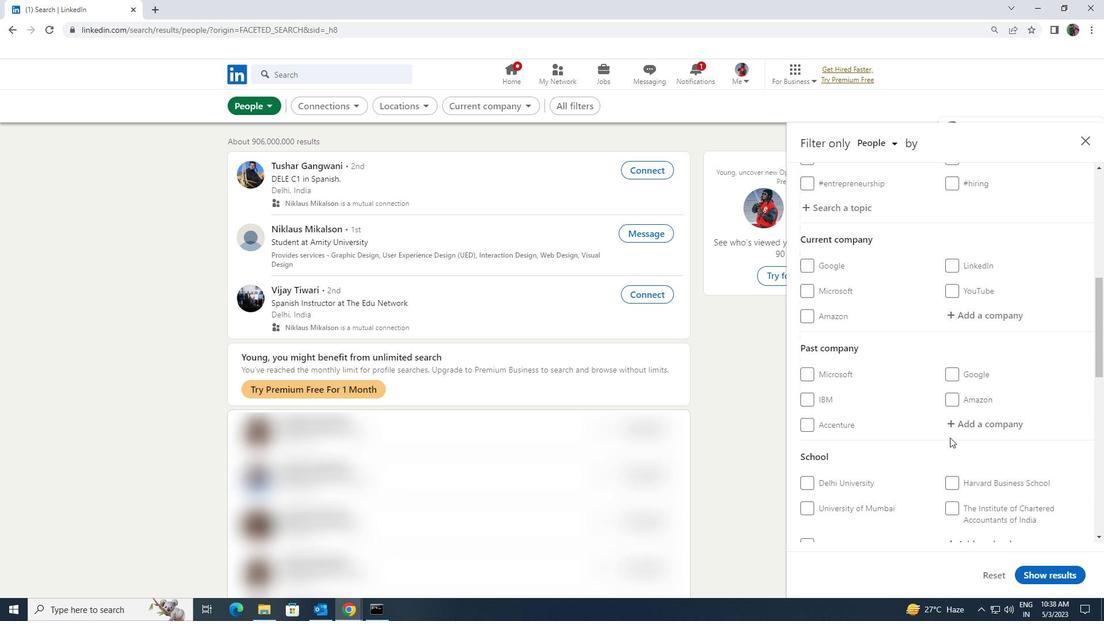 
Action: Mouse moved to (956, 430)
Screenshot: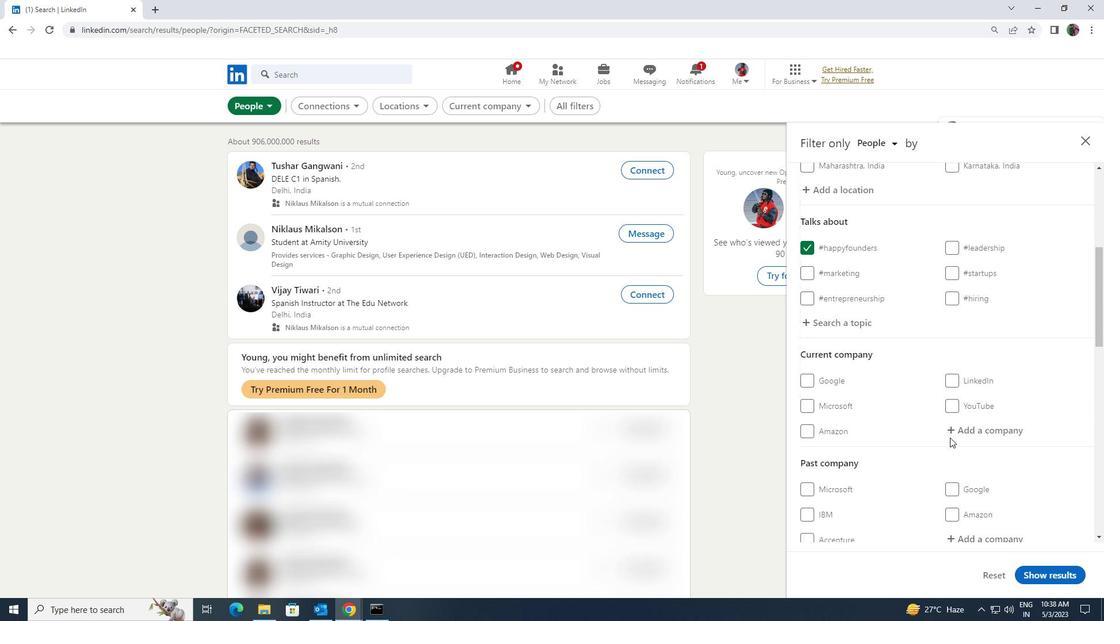 
Action: Mouse pressed left at (956, 430)
Screenshot: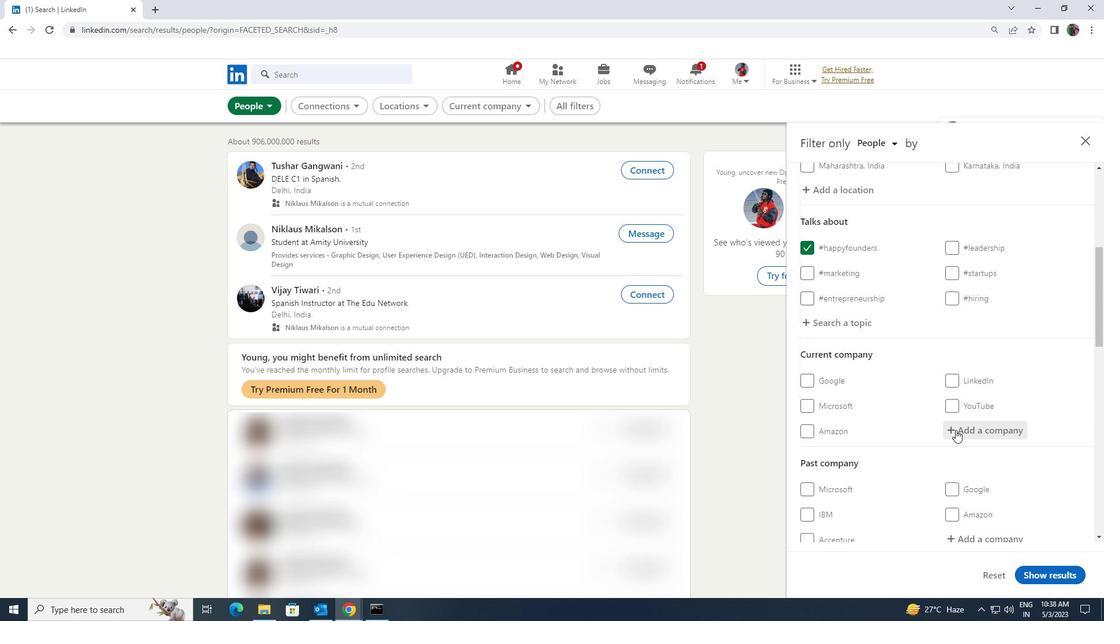 
Action: Key pressed <Key.shift><Key.shift><Key.shift><Key.shift><Key.shift>FMCG<Key.space><Key.shift>JOBS
Screenshot: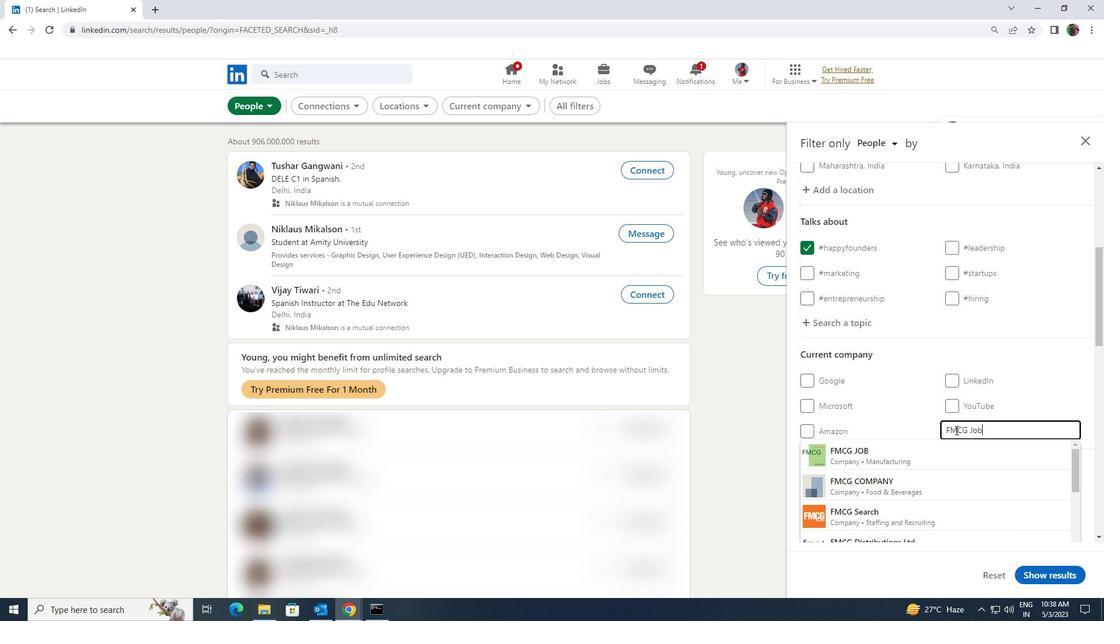 
Action: Mouse moved to (946, 451)
Screenshot: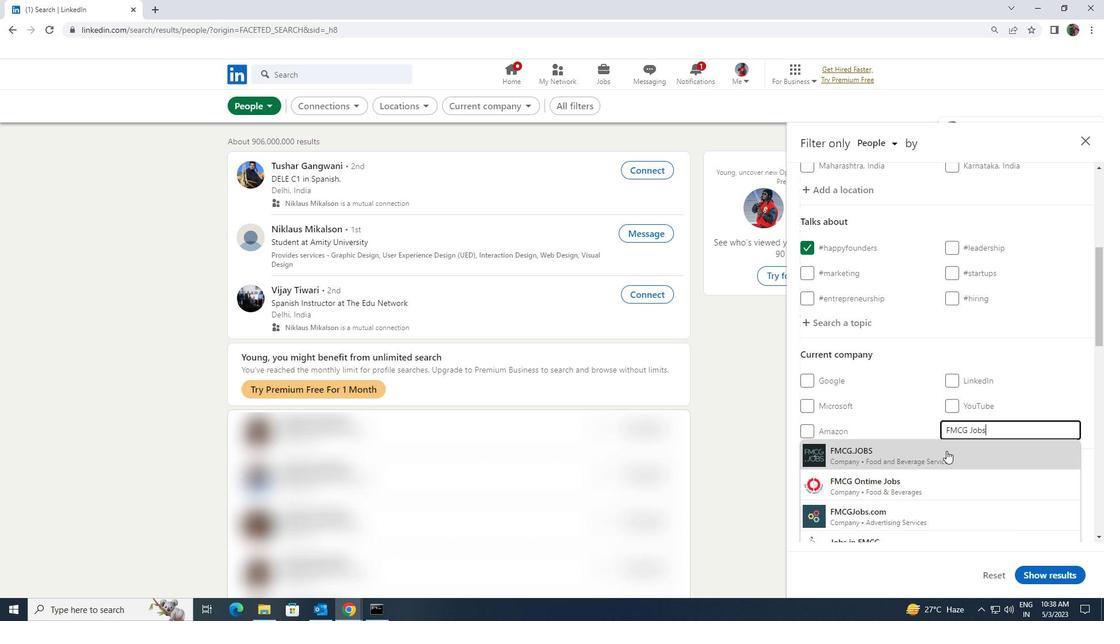 
Action: Mouse pressed left at (946, 451)
Screenshot: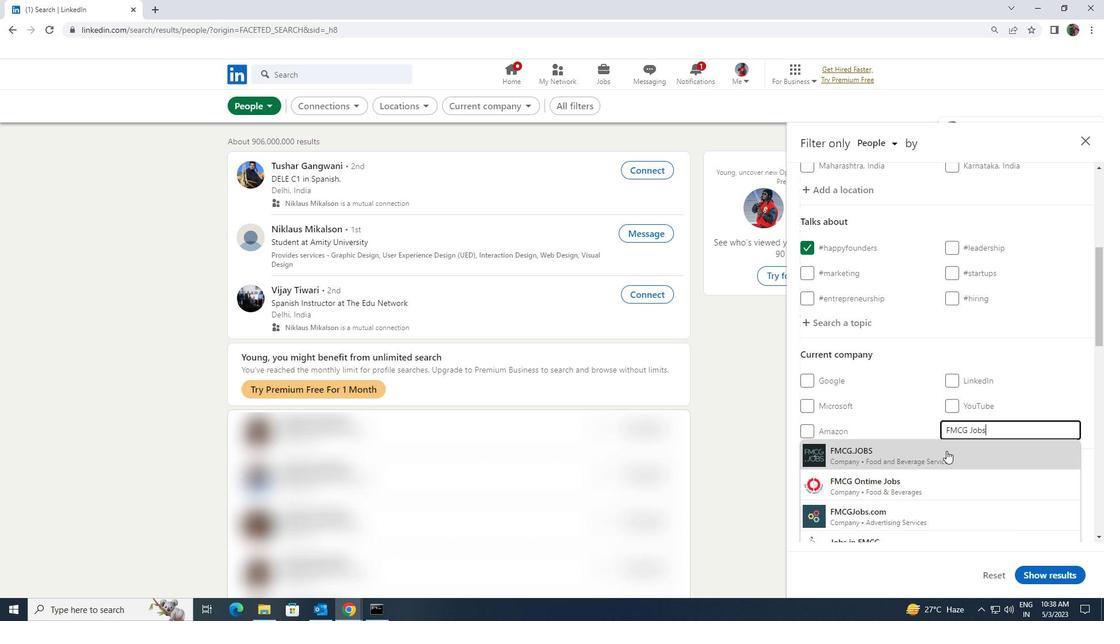
Action: Mouse moved to (946, 452)
Screenshot: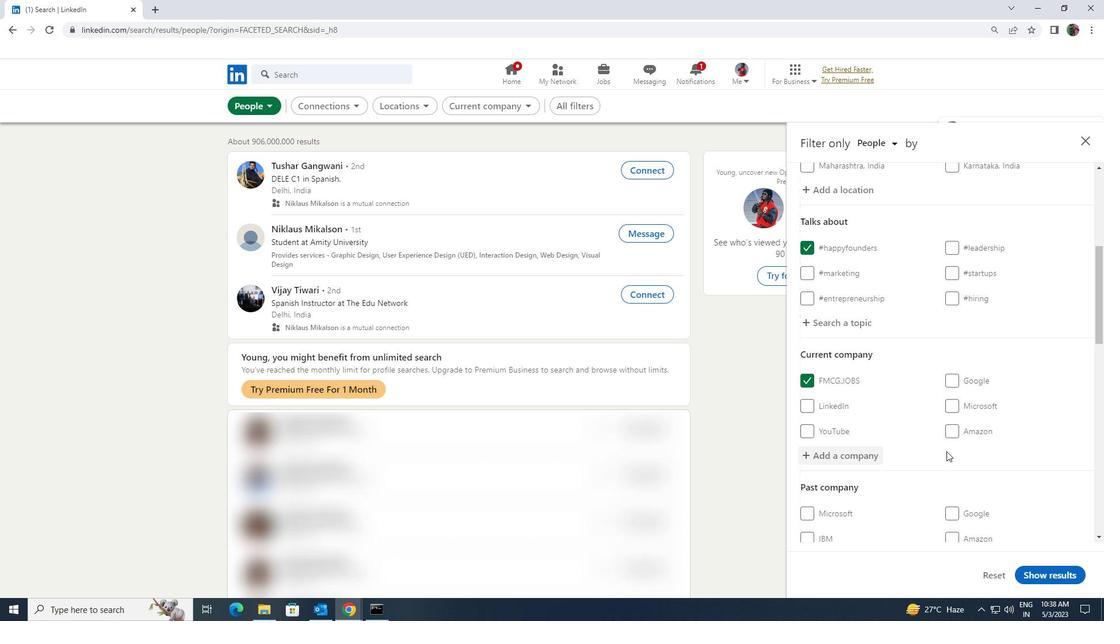 
Action: Mouse scrolled (946, 451) with delta (0, 0)
Screenshot: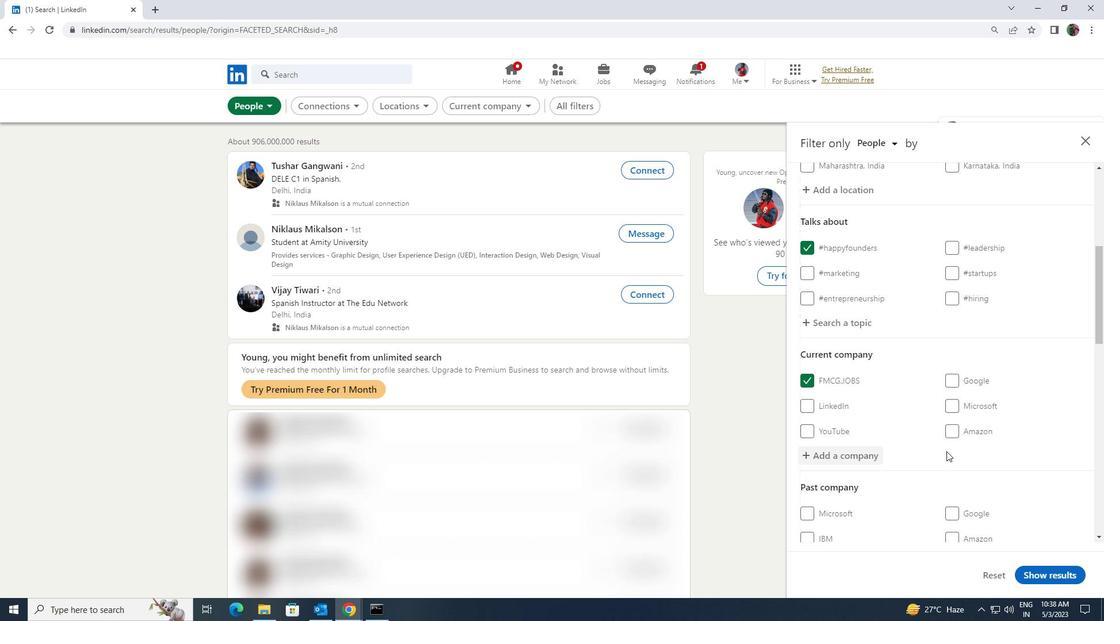 
Action: Mouse scrolled (946, 451) with delta (0, 0)
Screenshot: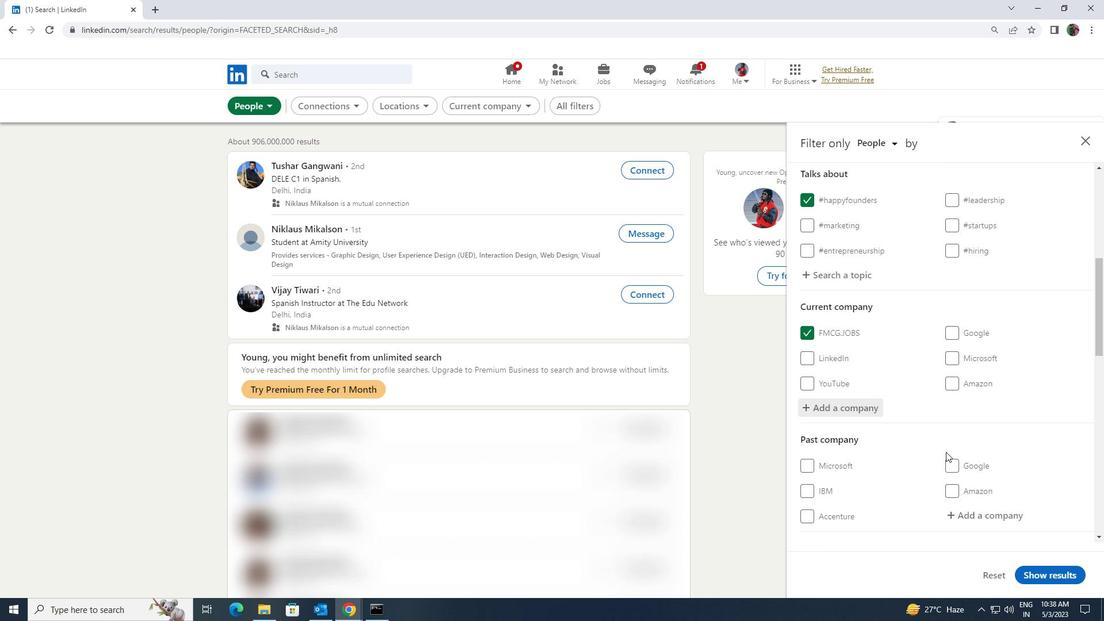 
Action: Mouse moved to (945, 452)
Screenshot: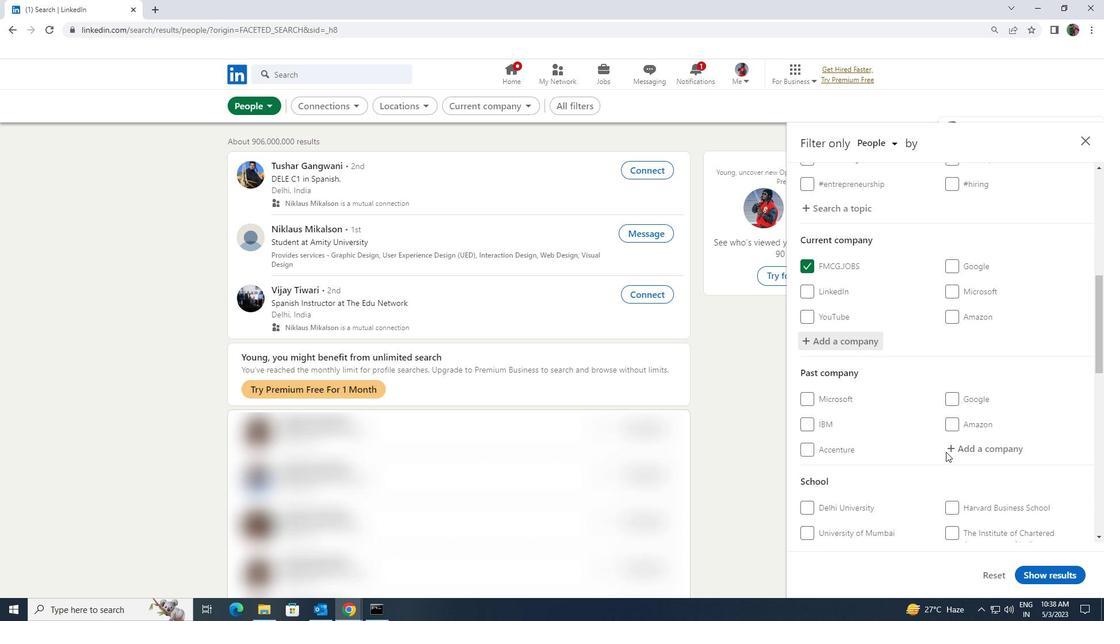 
Action: Mouse scrolled (945, 452) with delta (0, 0)
Screenshot: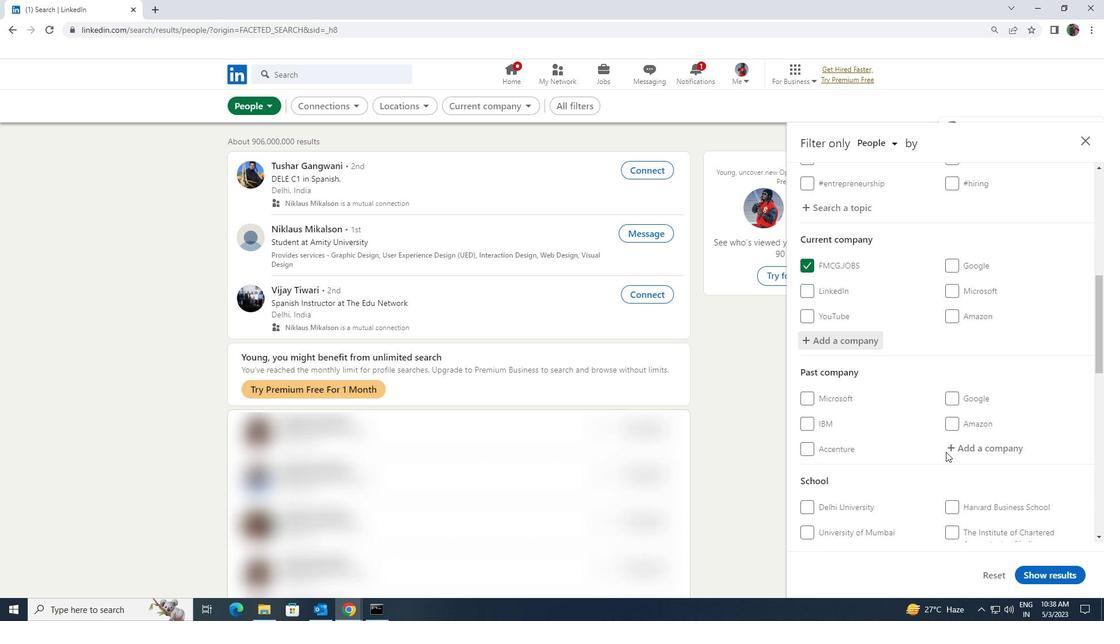
Action: Mouse scrolled (945, 452) with delta (0, 0)
Screenshot: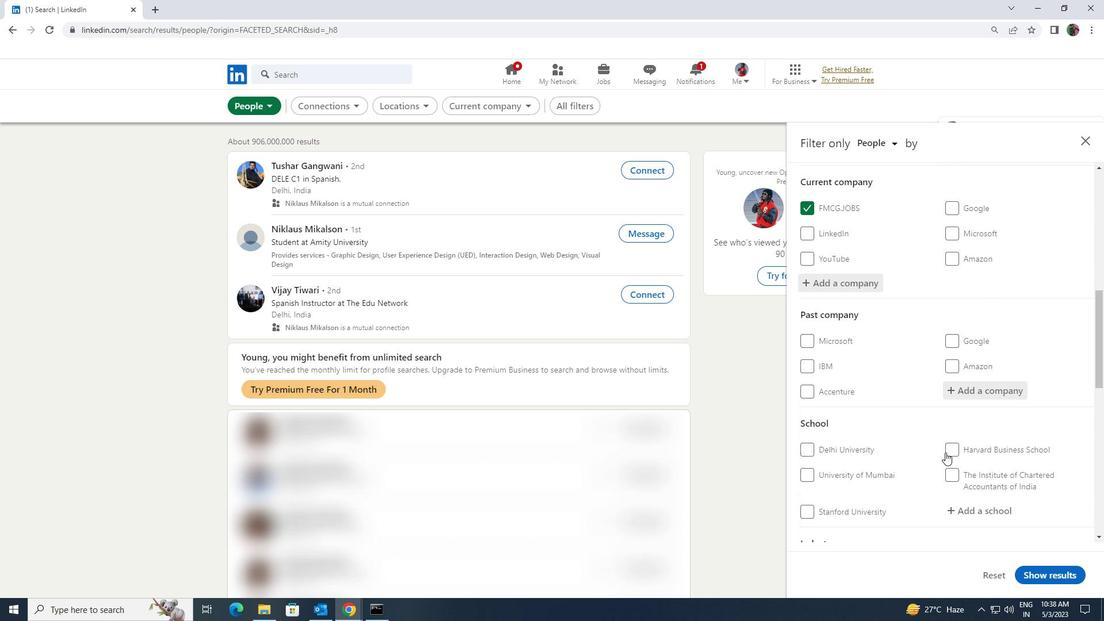 
Action: Mouse moved to (946, 451)
Screenshot: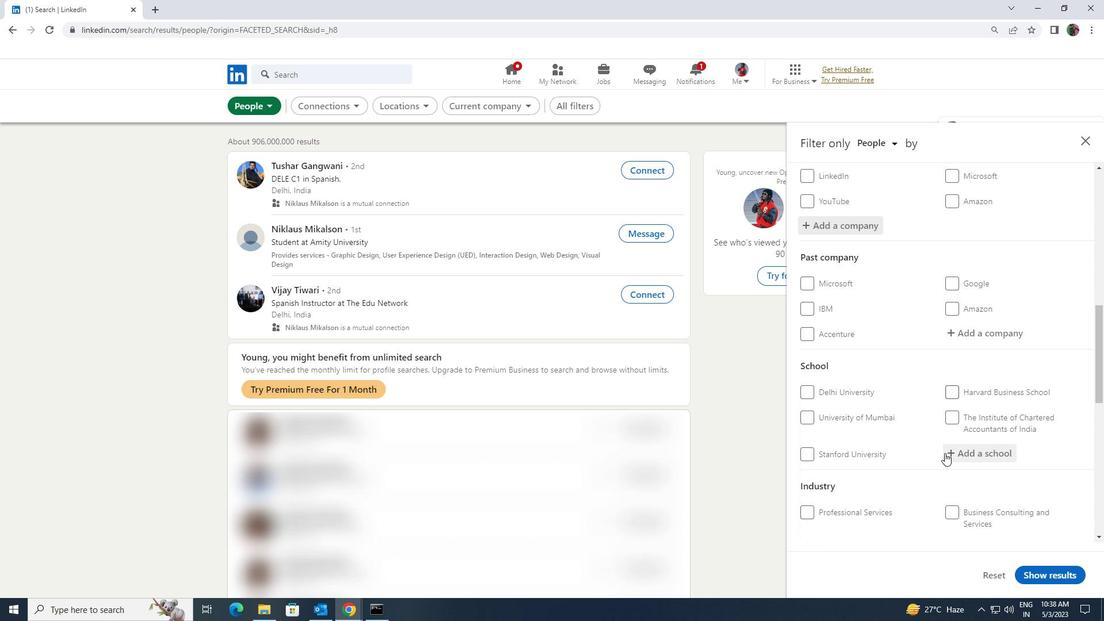 
Action: Mouse pressed left at (946, 451)
Screenshot: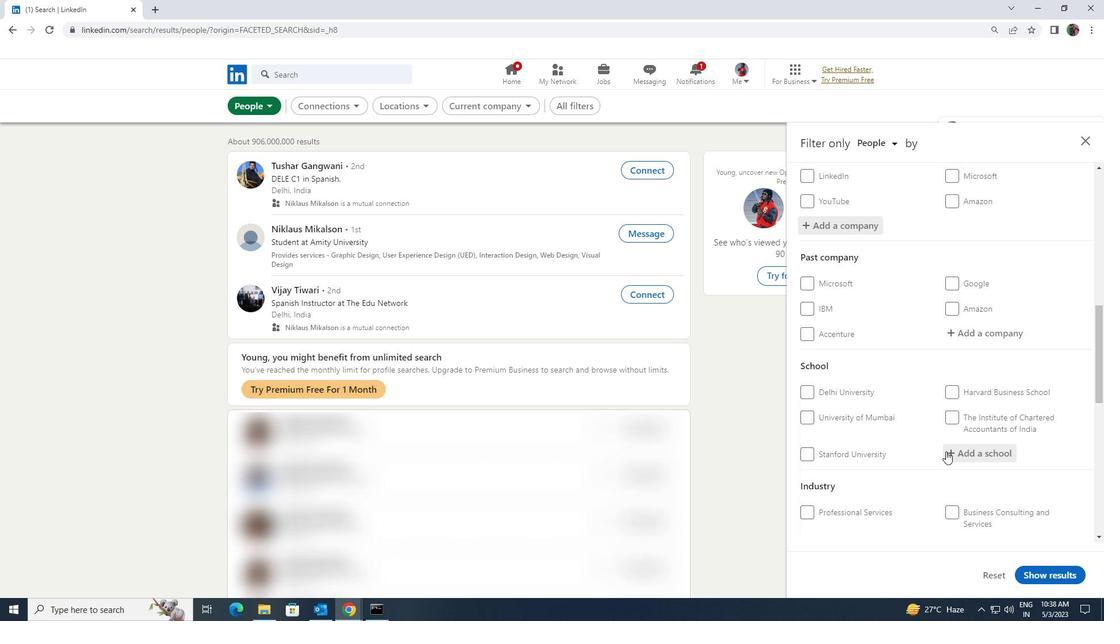 
Action: Key pressed <Key.shift><Key.shift><Key.shift><Key.shift><Key.shift><Key.shift><Key.shift><Key.shift><Key.shift><Key.shift><Key.shift><Key.shift><Key.shift><Key.shift><Key.shift><Key.shift><Key.shift>TAMIL<Key.space><Key.shift>NADU<Key.space><Key.shift>OPEN
Screenshot: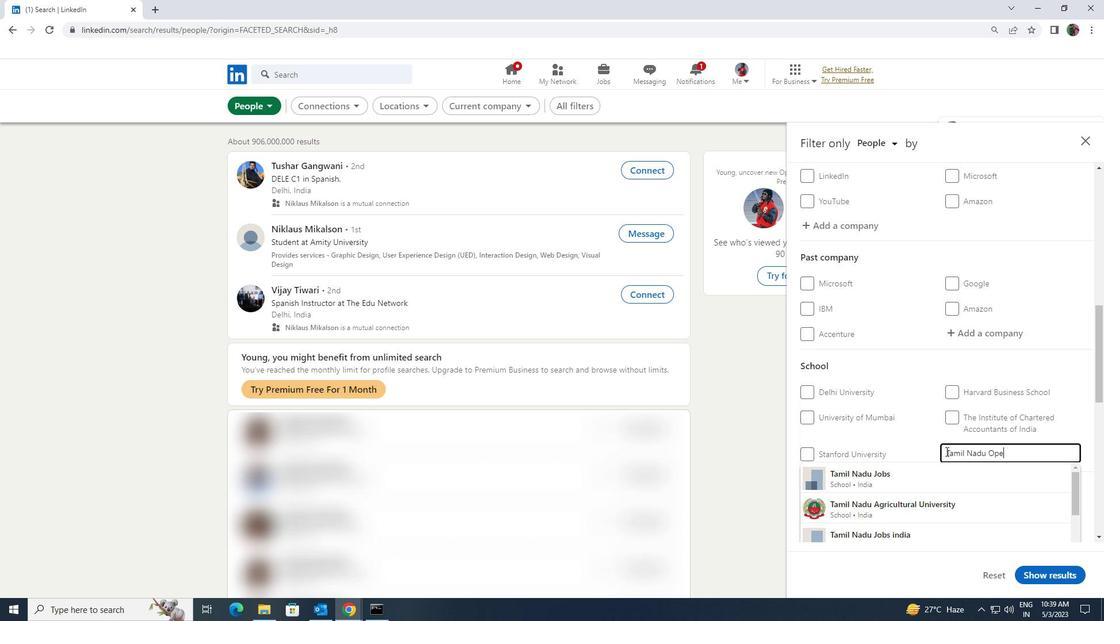 
Action: Mouse moved to (941, 469)
Screenshot: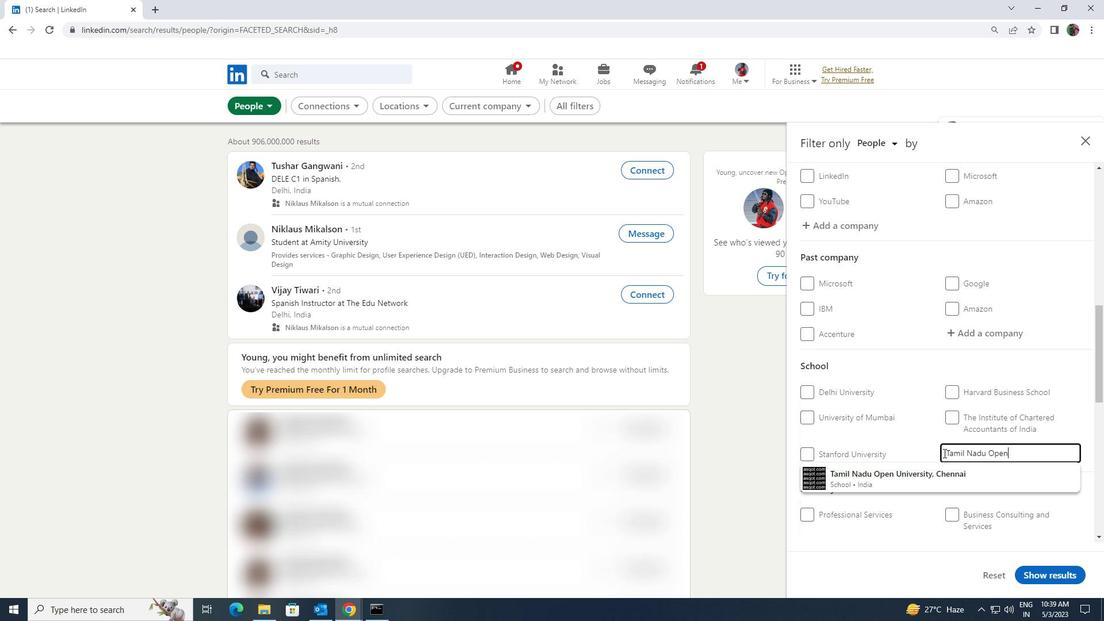 
Action: Mouse pressed left at (941, 469)
Screenshot: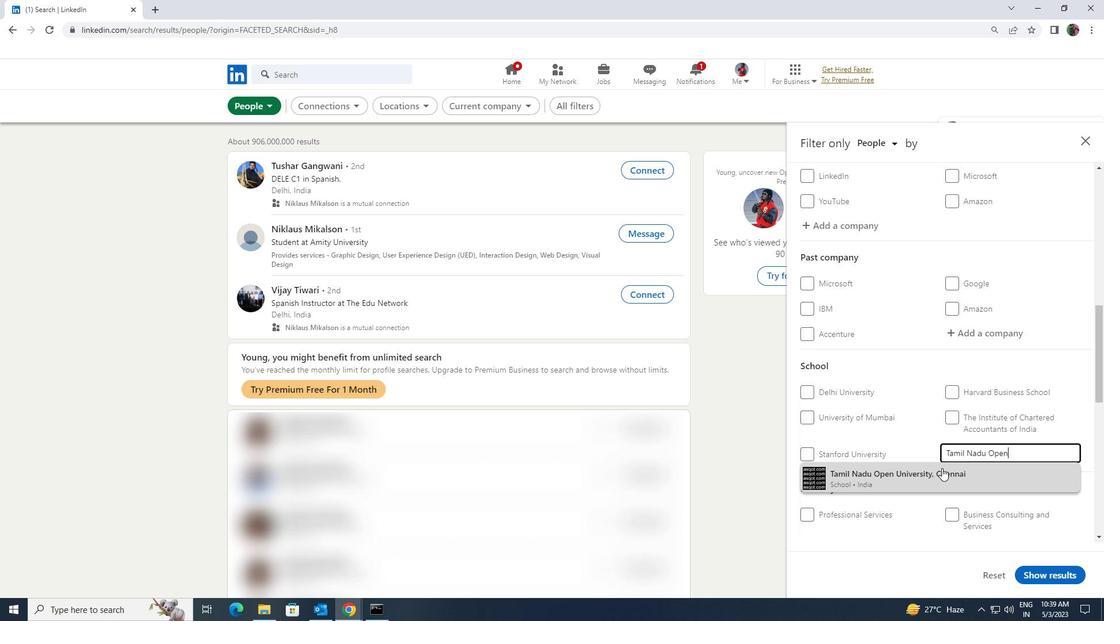 
Action: Mouse scrolled (941, 468) with delta (0, 0)
Screenshot: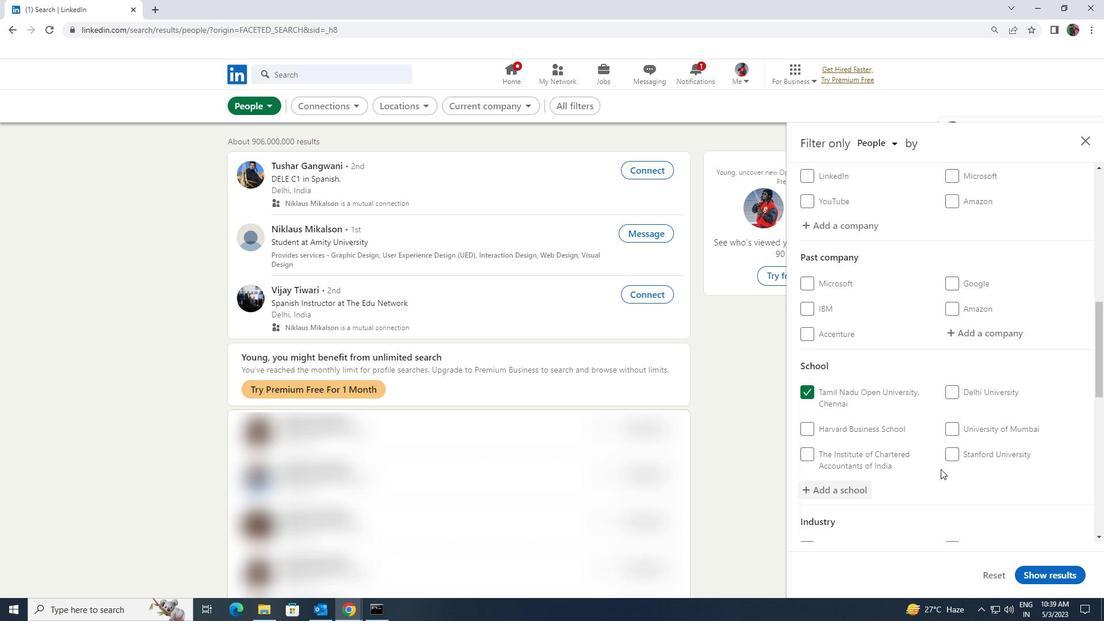 
Action: Mouse scrolled (941, 468) with delta (0, 0)
Screenshot: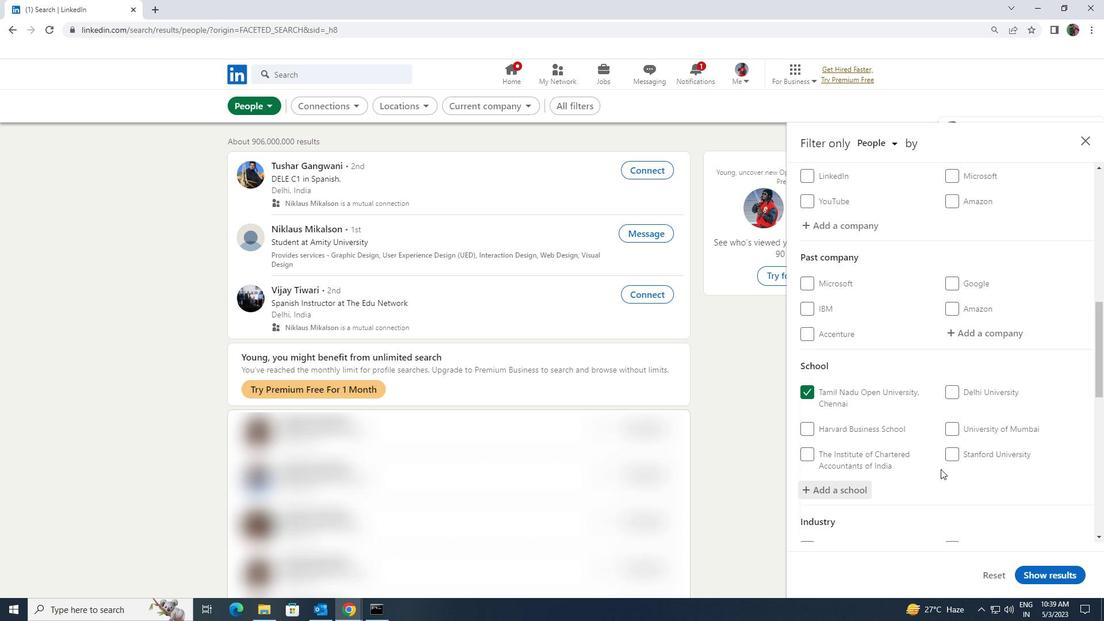 
Action: Mouse moved to (940, 468)
Screenshot: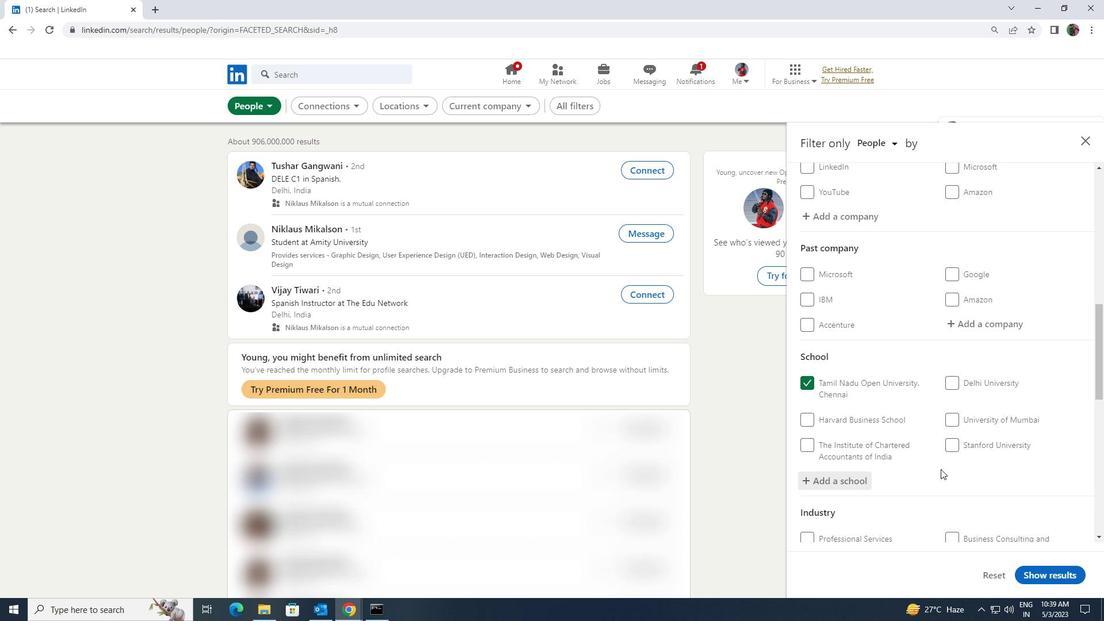 
Action: Mouse scrolled (940, 467) with delta (0, 0)
Screenshot: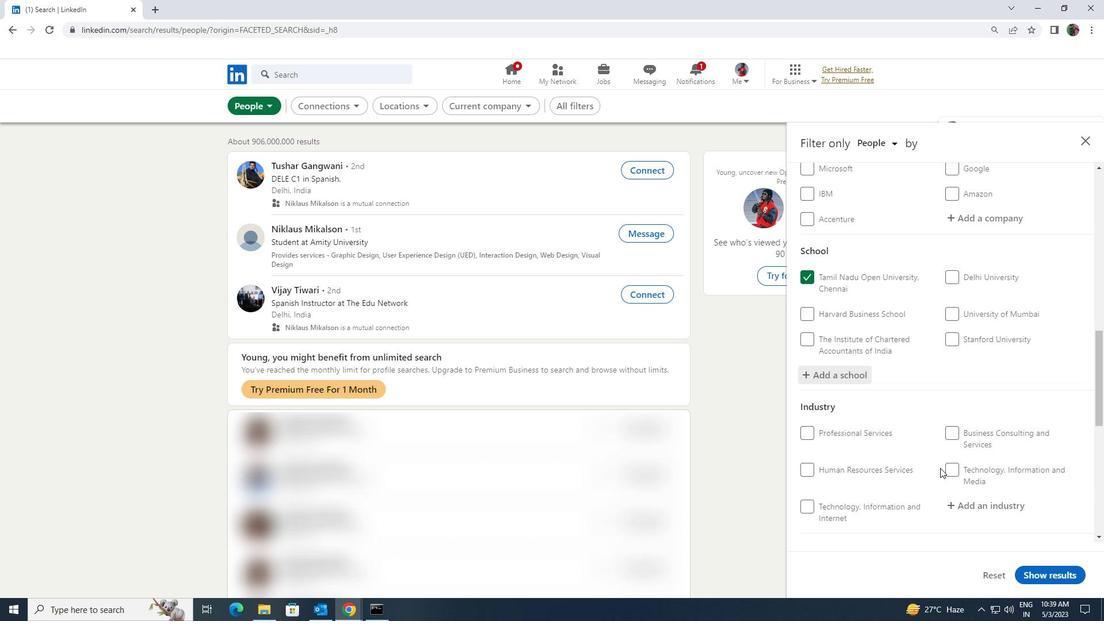 
Action: Mouse moved to (947, 448)
Screenshot: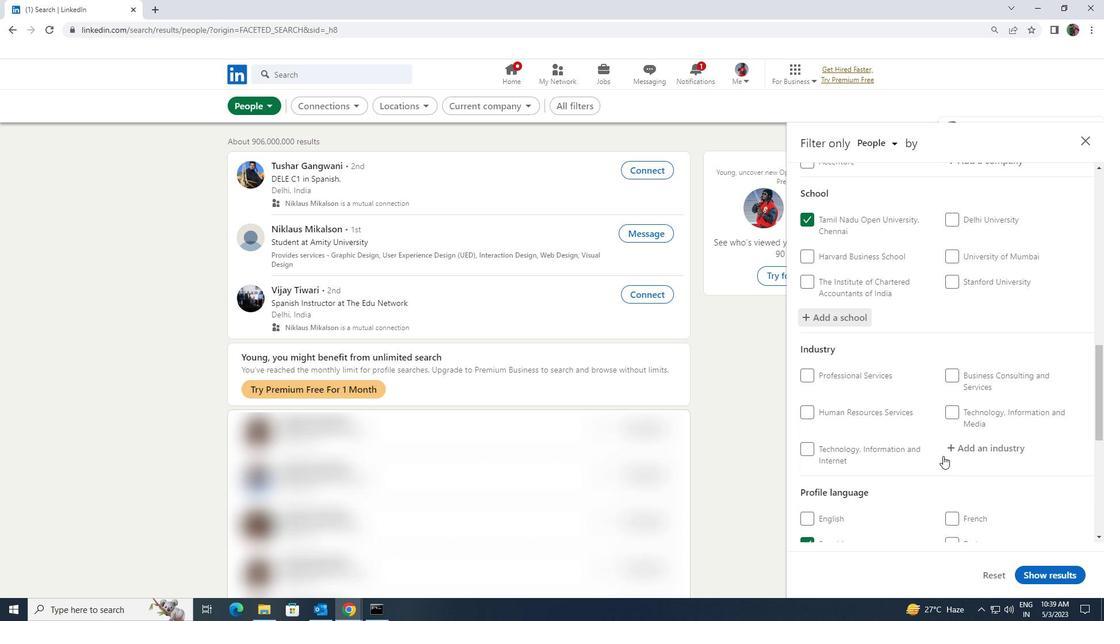 
Action: Mouse pressed left at (947, 448)
Screenshot: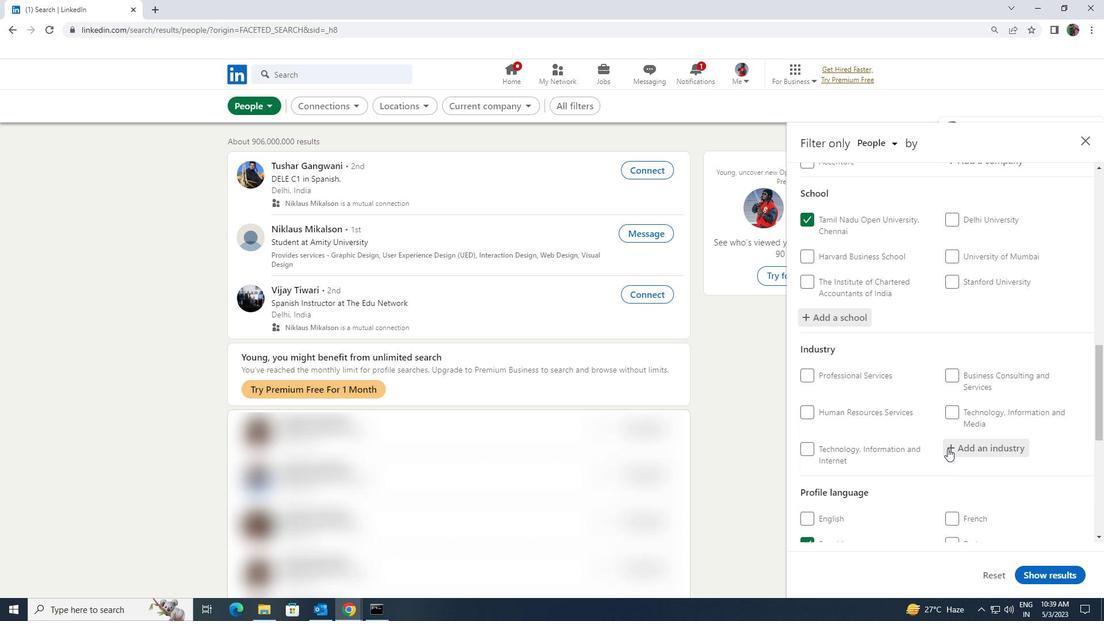 
Action: Key pressed <Key.shift><Key.shift><Key.shift><Key.shift><Key.shift><Key.shift><Key.shift><Key.shift><Key.shift>INSURANCE<Key.space><Key.shift>CA
Screenshot: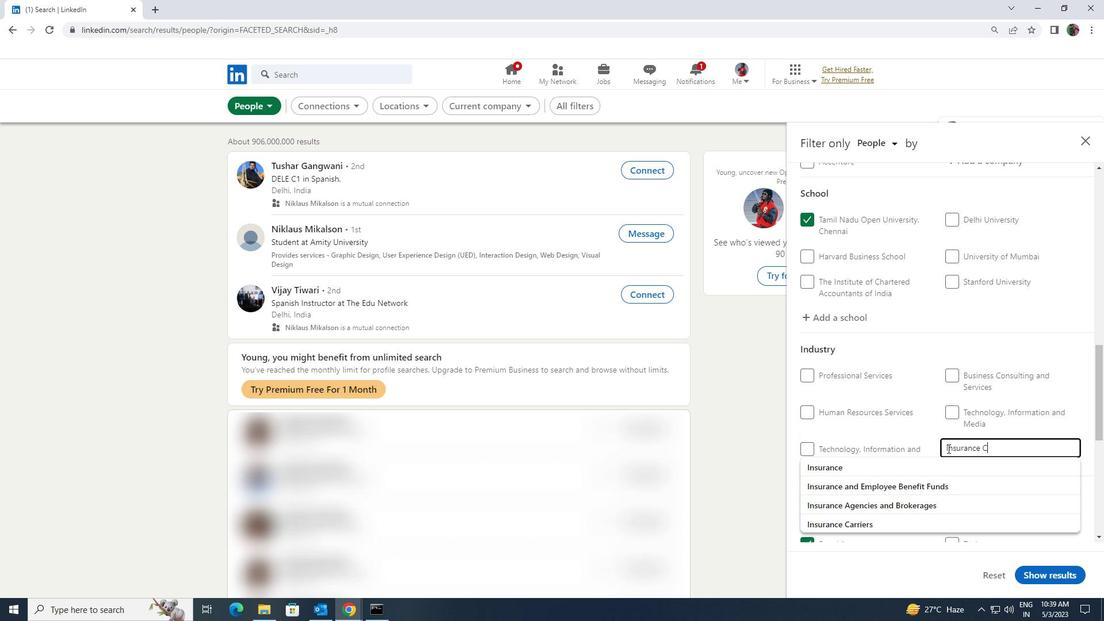 
Action: Mouse moved to (929, 464)
Screenshot: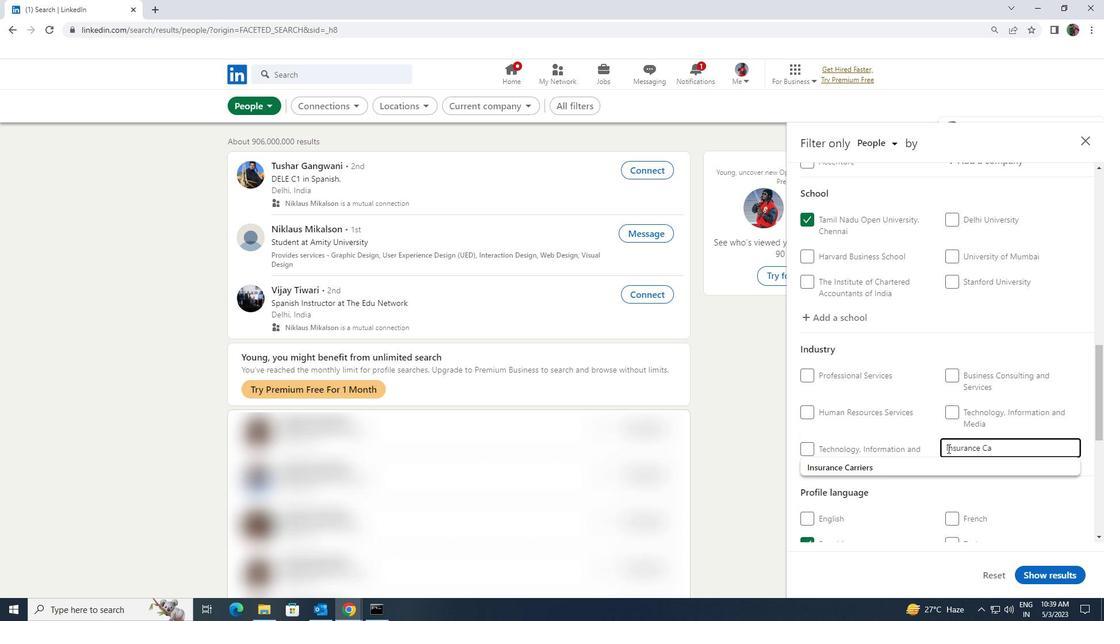 
Action: Mouse pressed left at (929, 464)
Screenshot: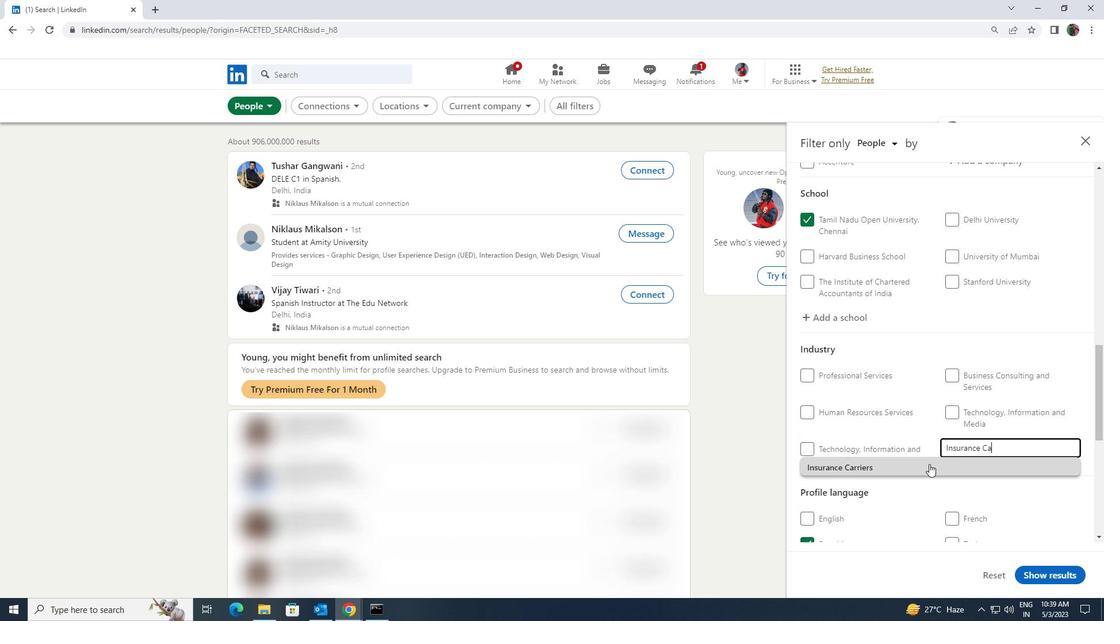 
Action: Mouse scrolled (929, 463) with delta (0, 0)
Screenshot: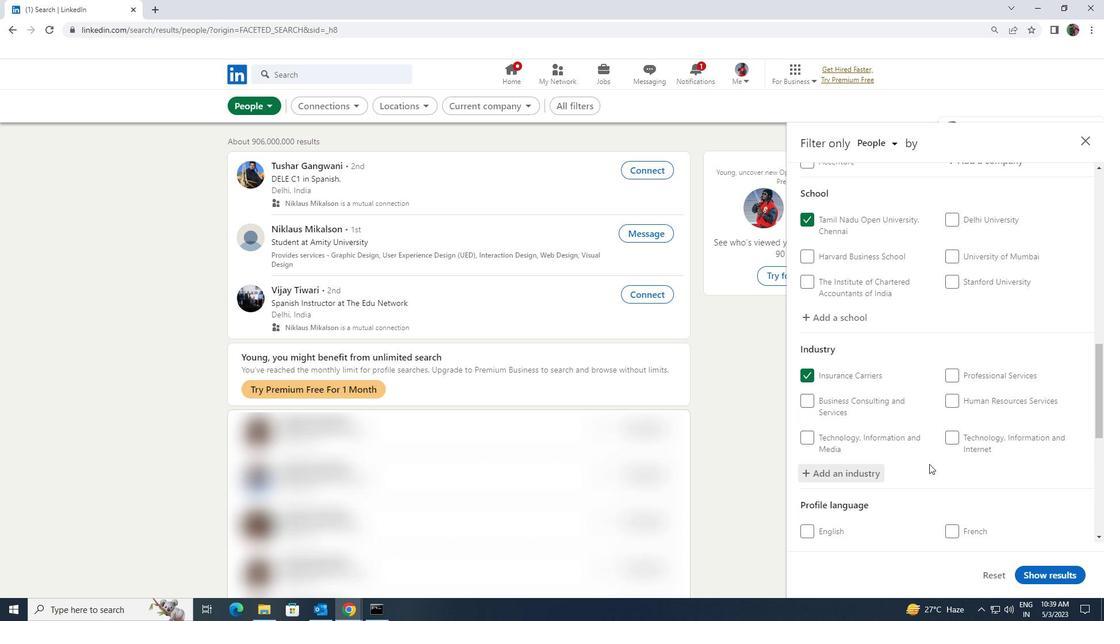 
Action: Mouse scrolled (929, 463) with delta (0, 0)
Screenshot: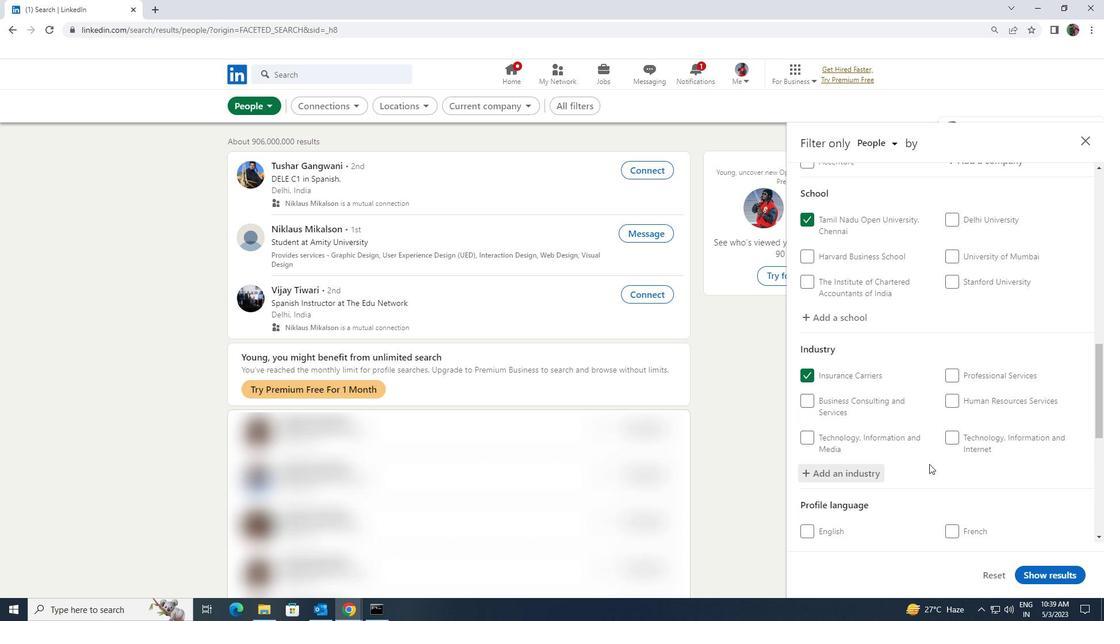 
Action: Mouse scrolled (929, 463) with delta (0, 0)
Screenshot: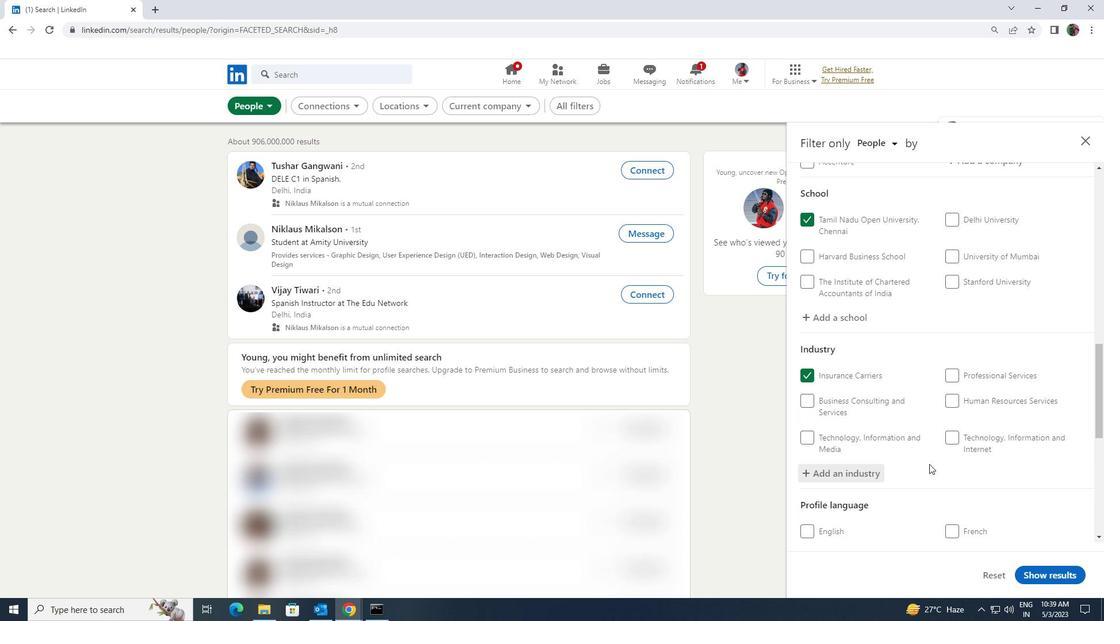 
Action: Mouse scrolled (929, 463) with delta (0, 0)
Screenshot: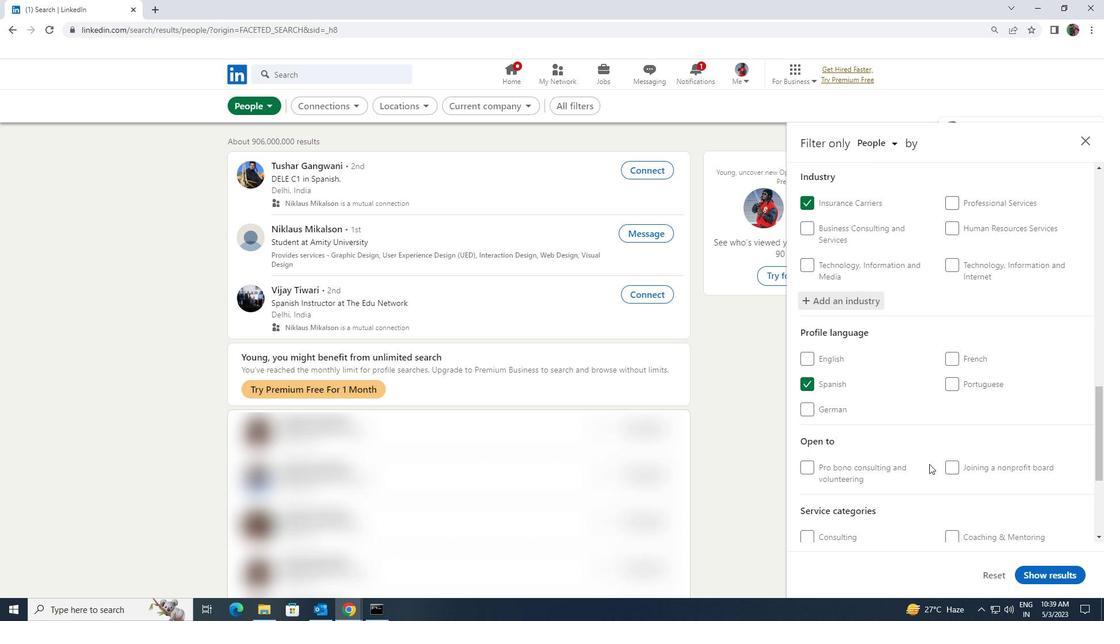 
Action: Mouse scrolled (929, 463) with delta (0, 0)
Screenshot: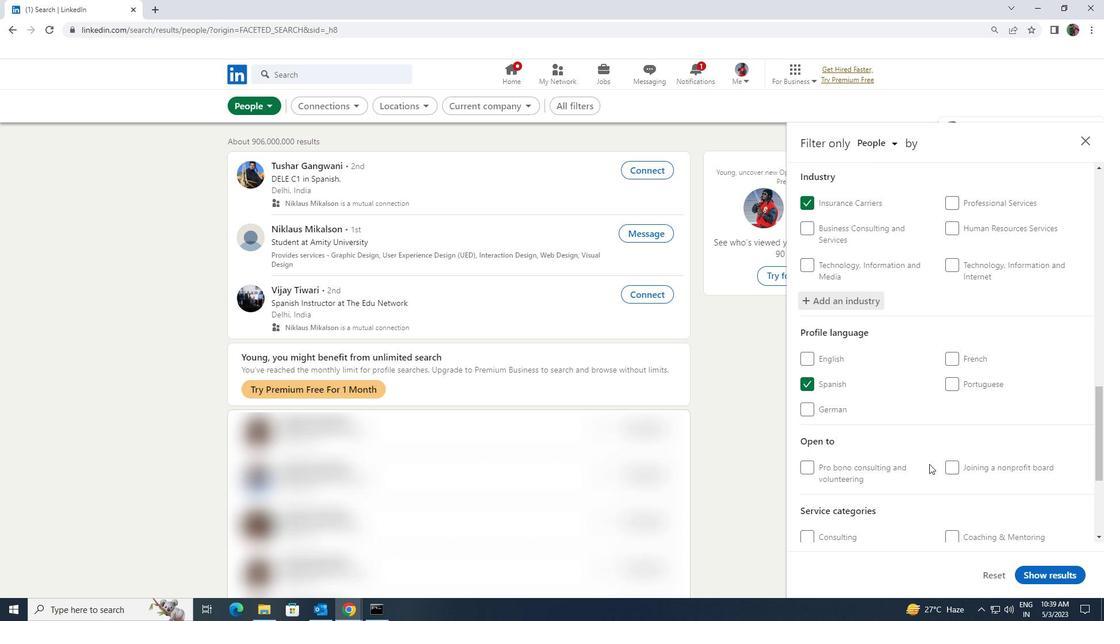 
Action: Mouse moved to (974, 468)
Screenshot: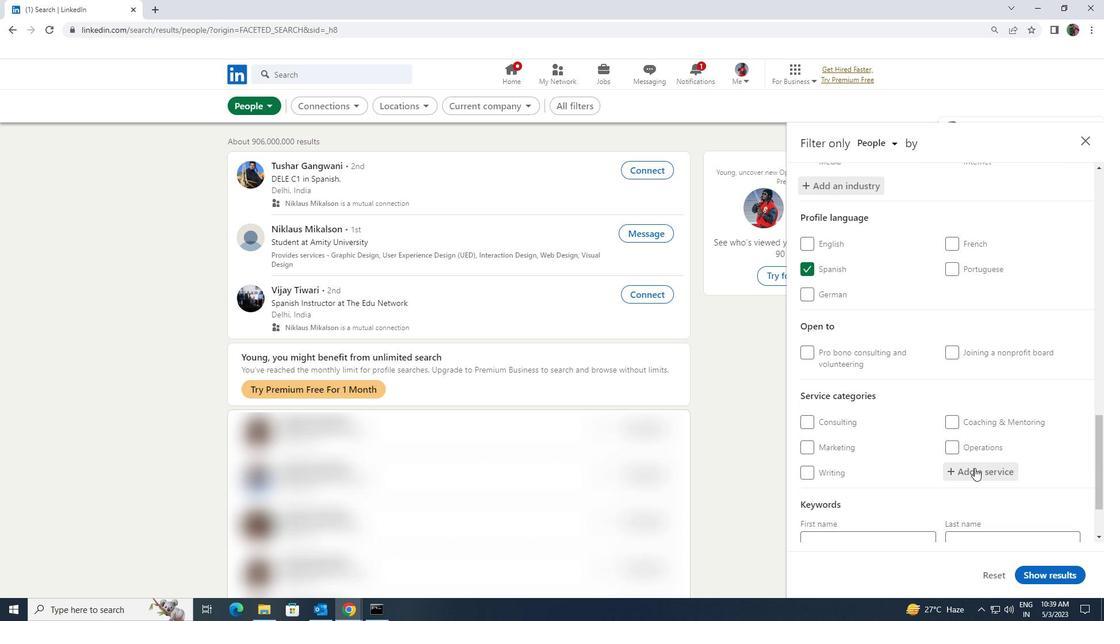 
Action: Mouse pressed left at (974, 468)
Screenshot: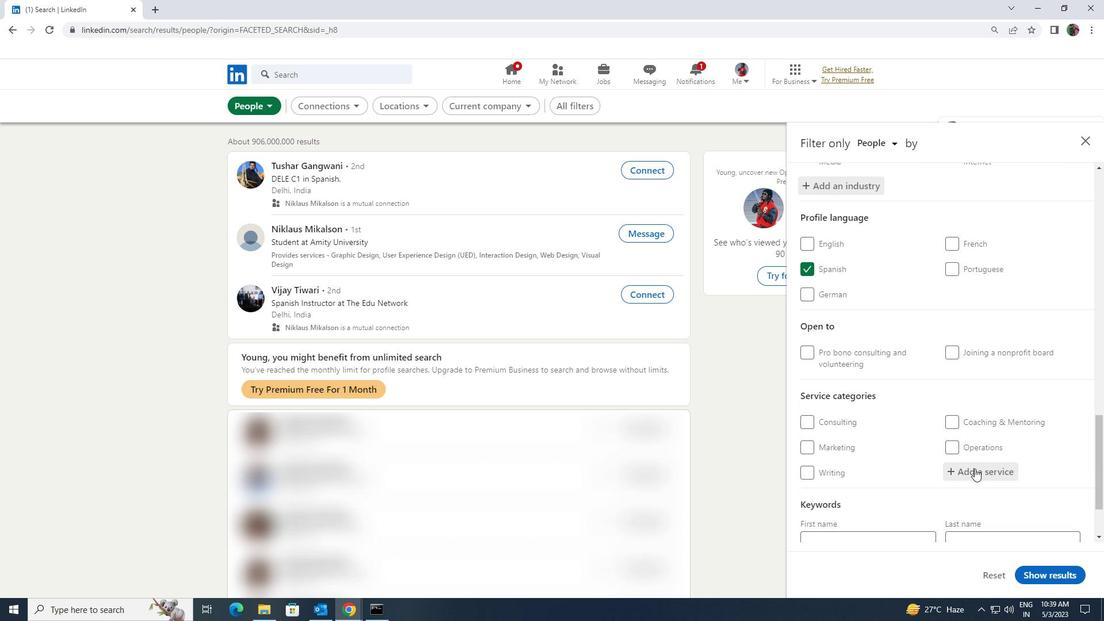 
Action: Mouse moved to (974, 469)
Screenshot: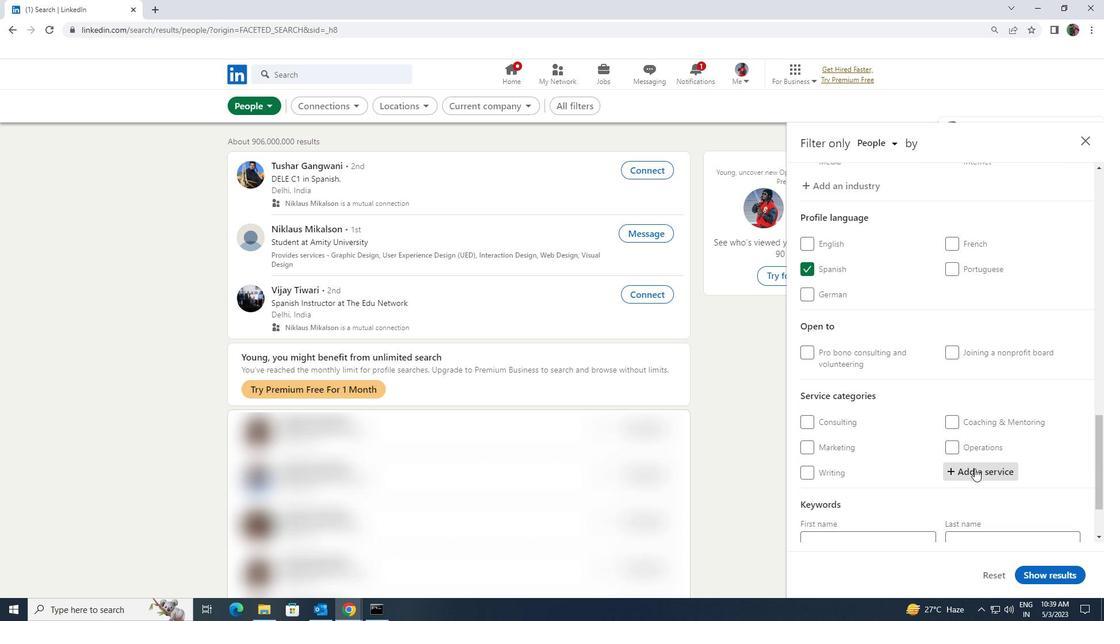 
Action: Key pressed <Key.shift><Key.shift><Key.shift><Key.shift><Key.shift><Key.shift>GROWTH
Screenshot: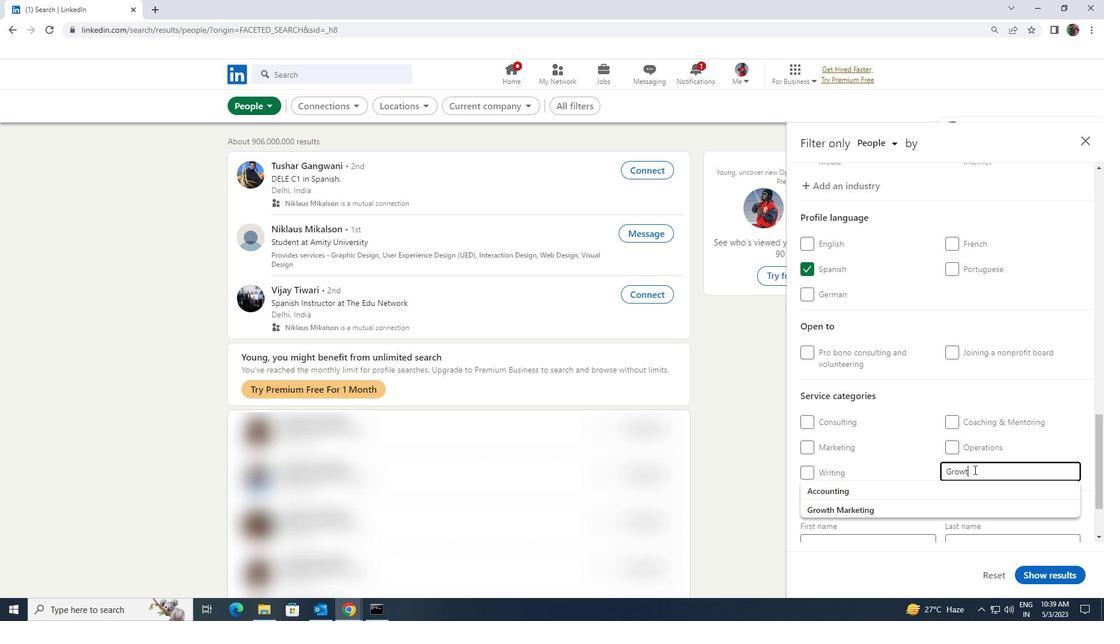 
Action: Mouse moved to (968, 482)
Screenshot: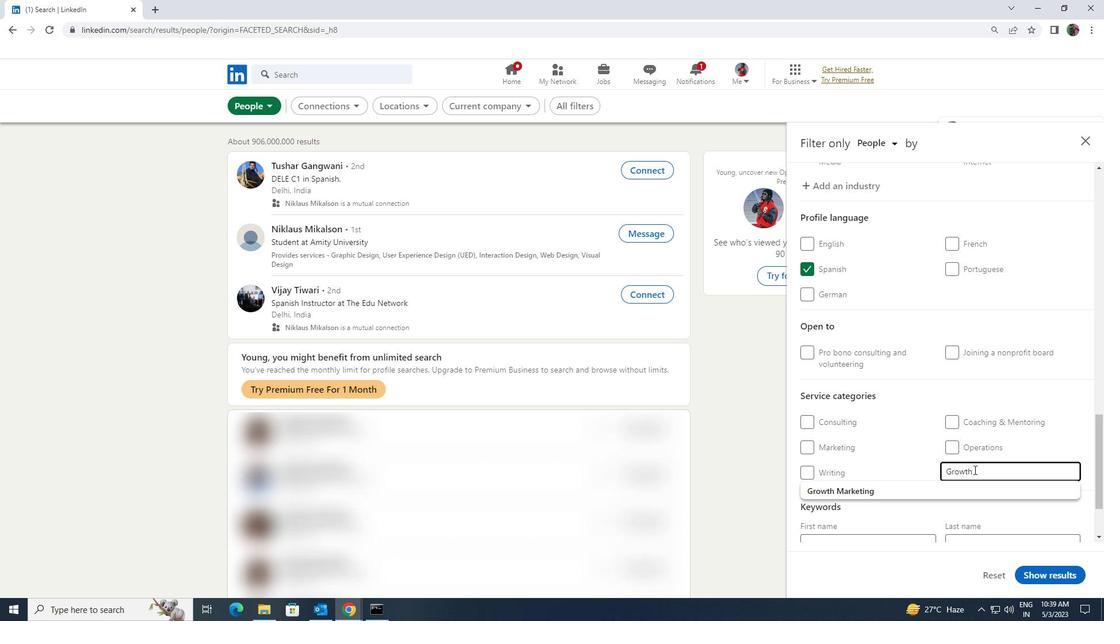 
Action: Mouse pressed left at (968, 482)
Screenshot: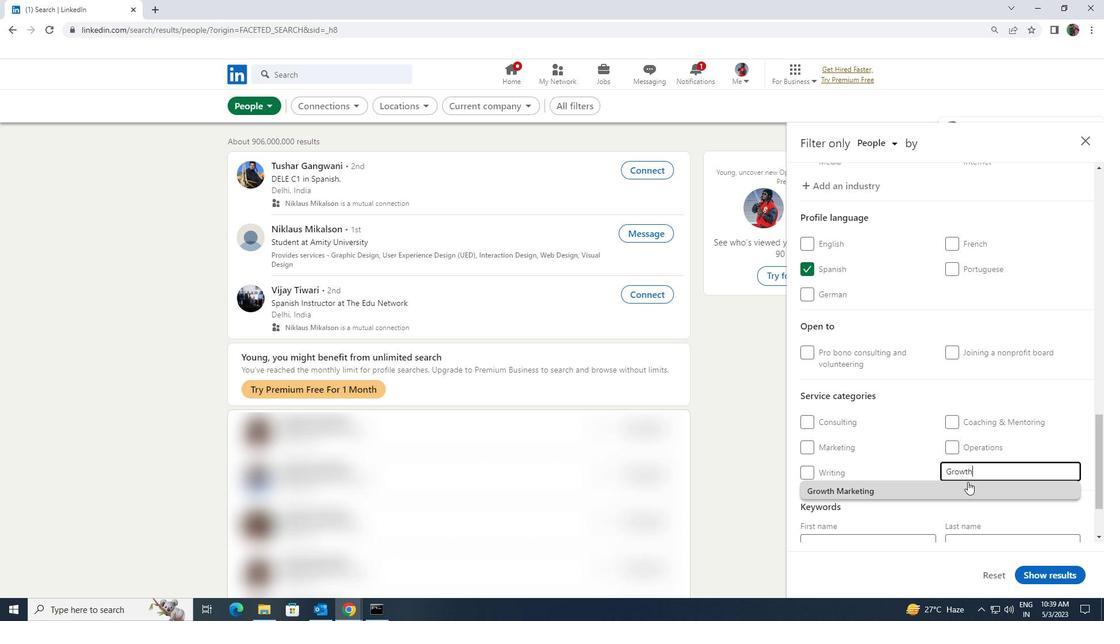 
Action: Mouse moved to (948, 475)
Screenshot: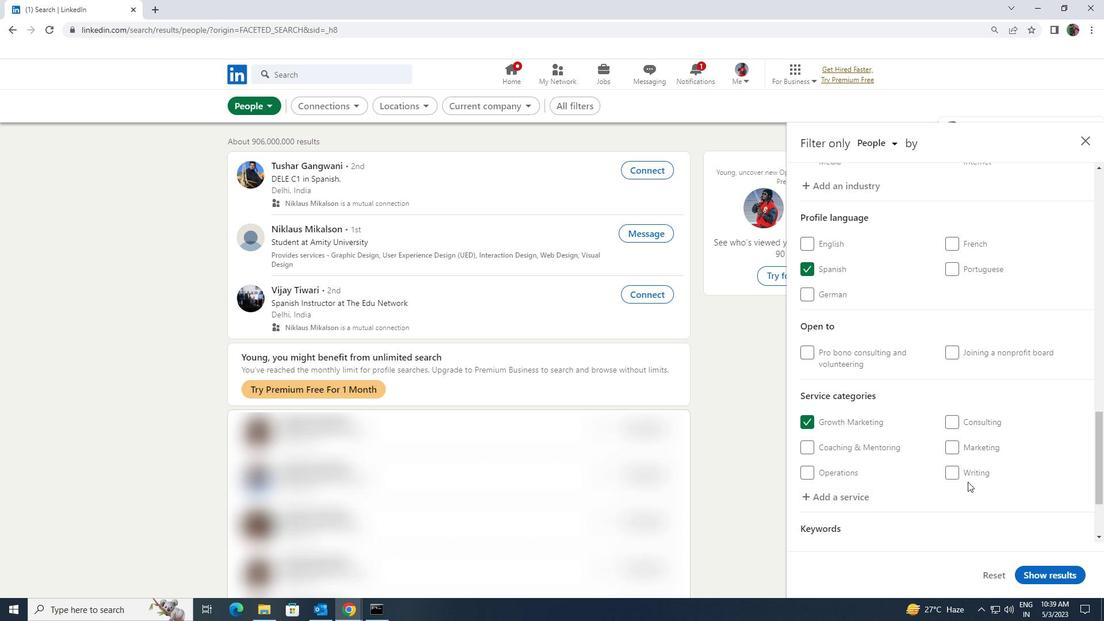 
Action: Mouse scrolled (948, 475) with delta (0, 0)
Screenshot: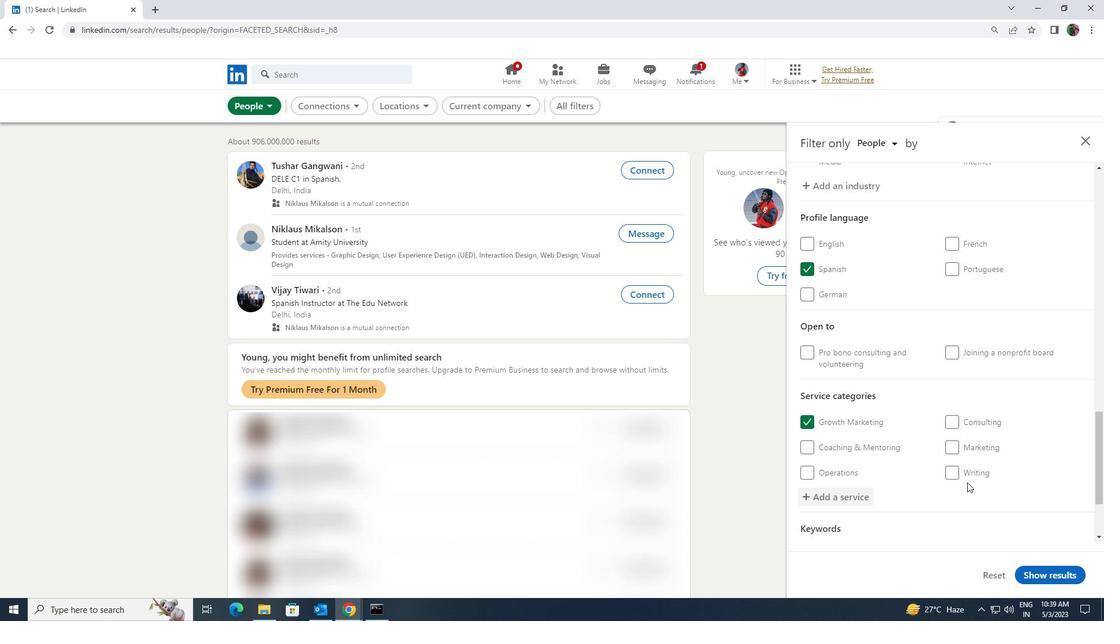 
Action: Mouse scrolled (948, 475) with delta (0, 0)
Screenshot: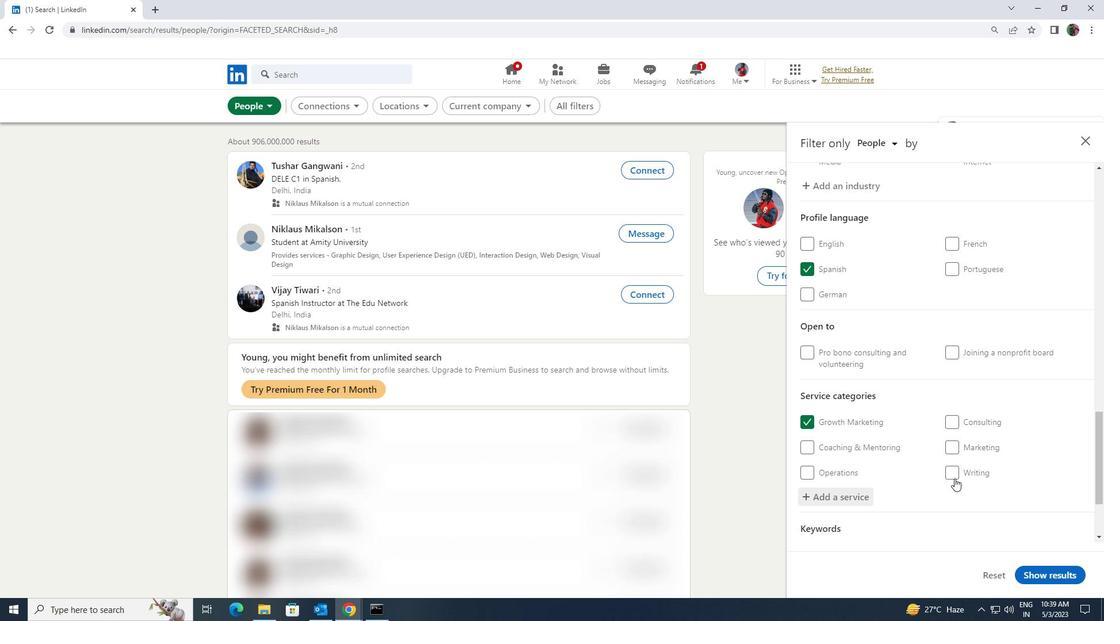 
Action: Mouse moved to (947, 475)
Screenshot: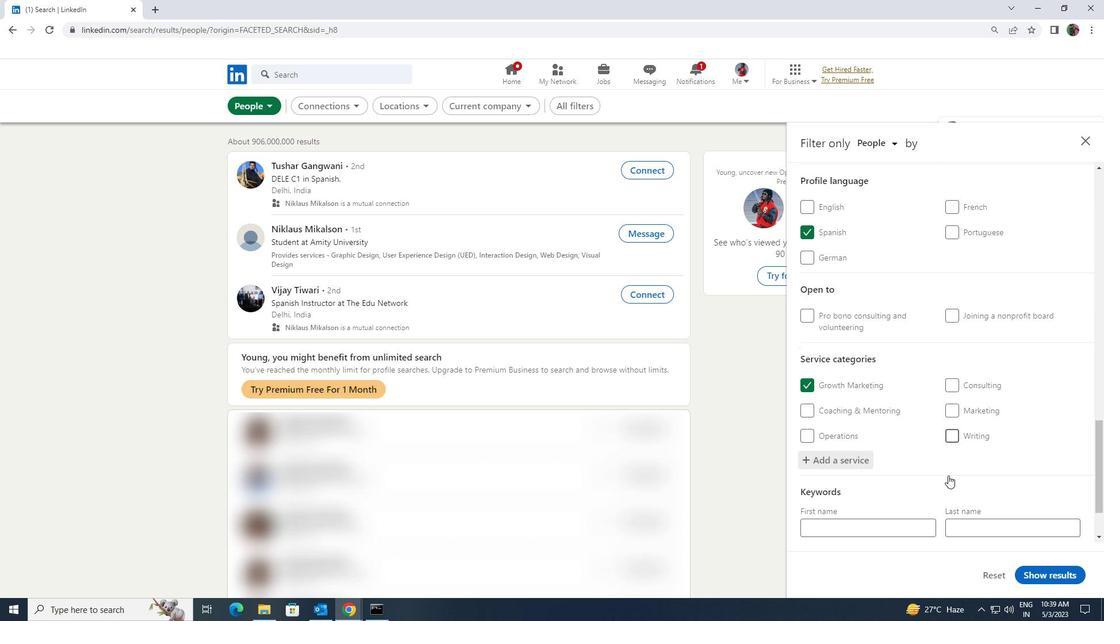 
Action: Mouse scrolled (947, 475) with delta (0, 0)
Screenshot: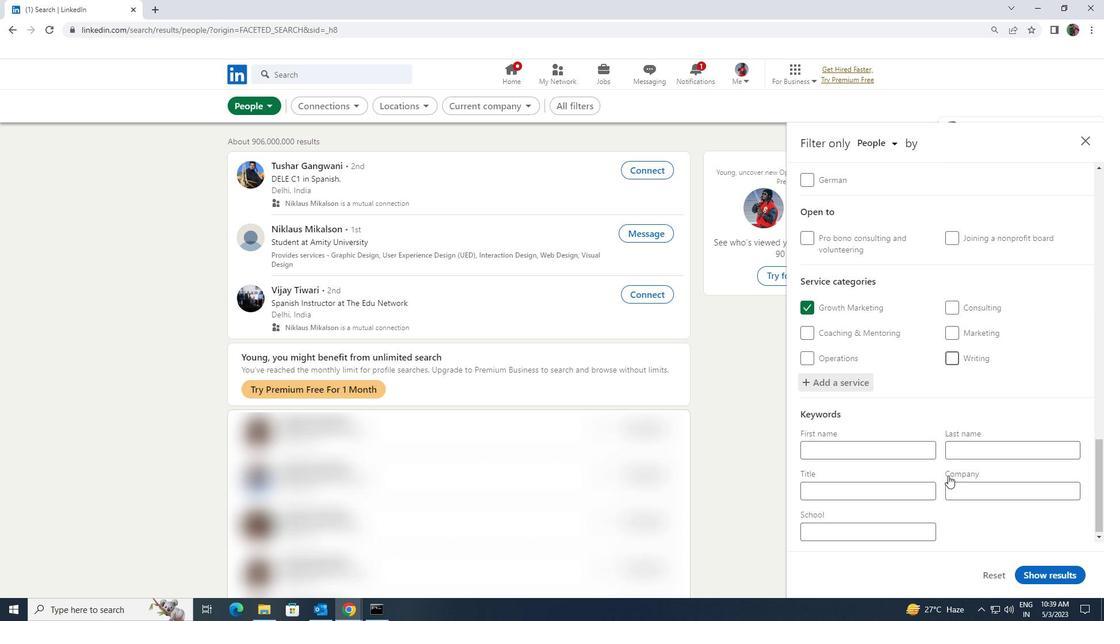 
Action: Mouse moved to (930, 485)
Screenshot: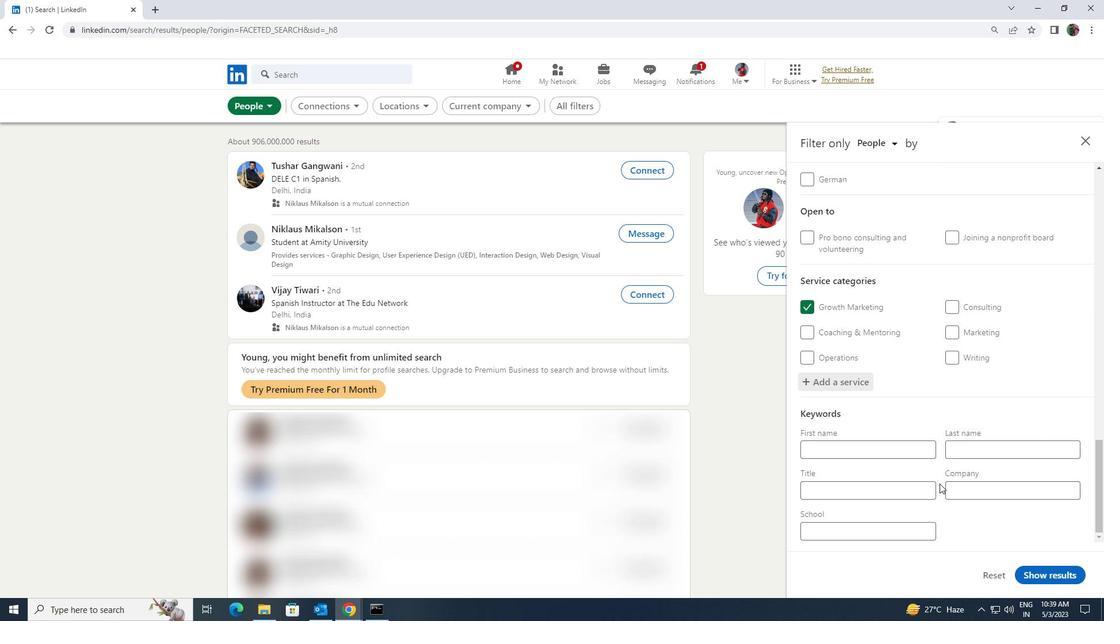 
Action: Mouse pressed left at (930, 485)
Screenshot: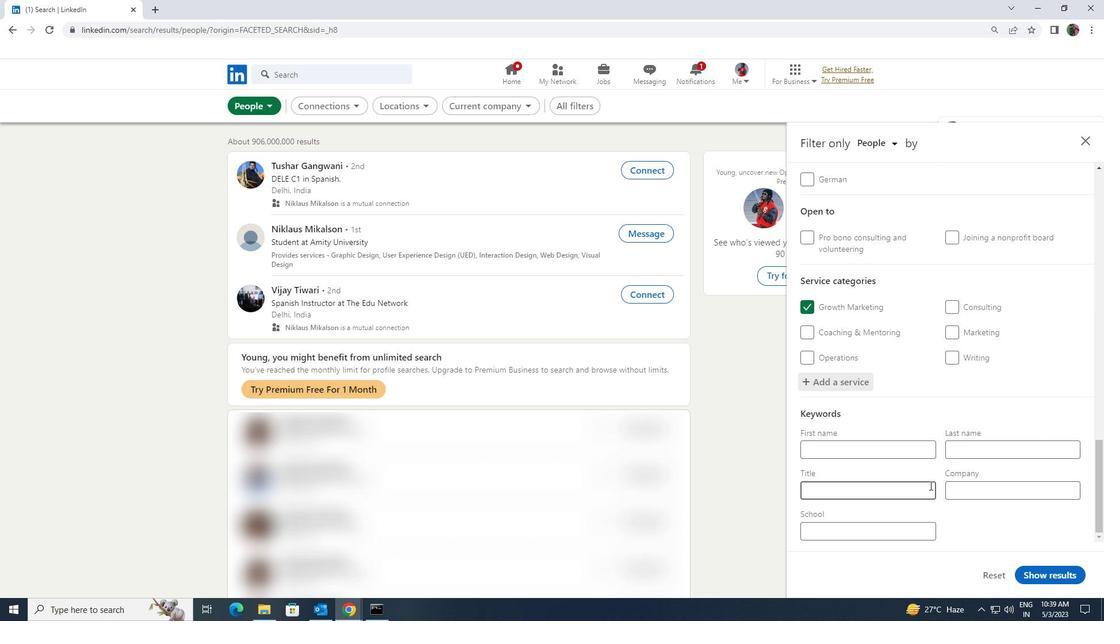 
Action: Mouse moved to (930, 486)
Screenshot: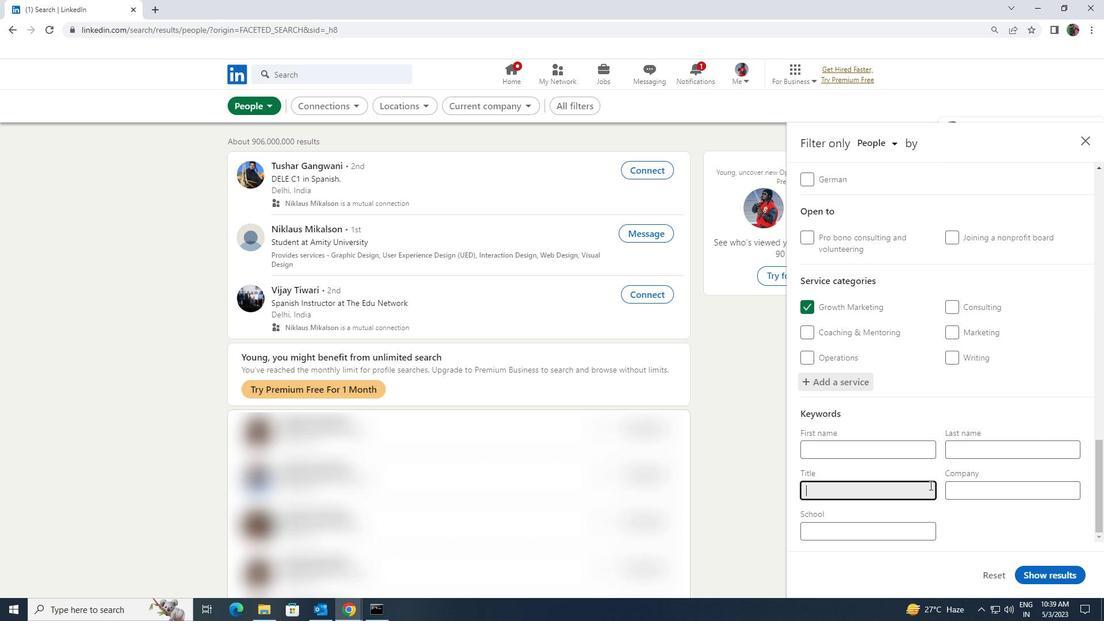 
Action: Key pressed <Key.shift><Key.shift><Key.shift><Key.shift><Key.shift><Key.shift><Key.shift><Key.shift><Key.shift><Key.shift><Key.shift><Key.shift><Key.shift><Key.shift><Key.shift><Key.shift><Key.shift><Key.shift><Key.shift>PICTURE<Key.space><Key.shift><Key.shift><Key.shift>DIRECTOR
Screenshot: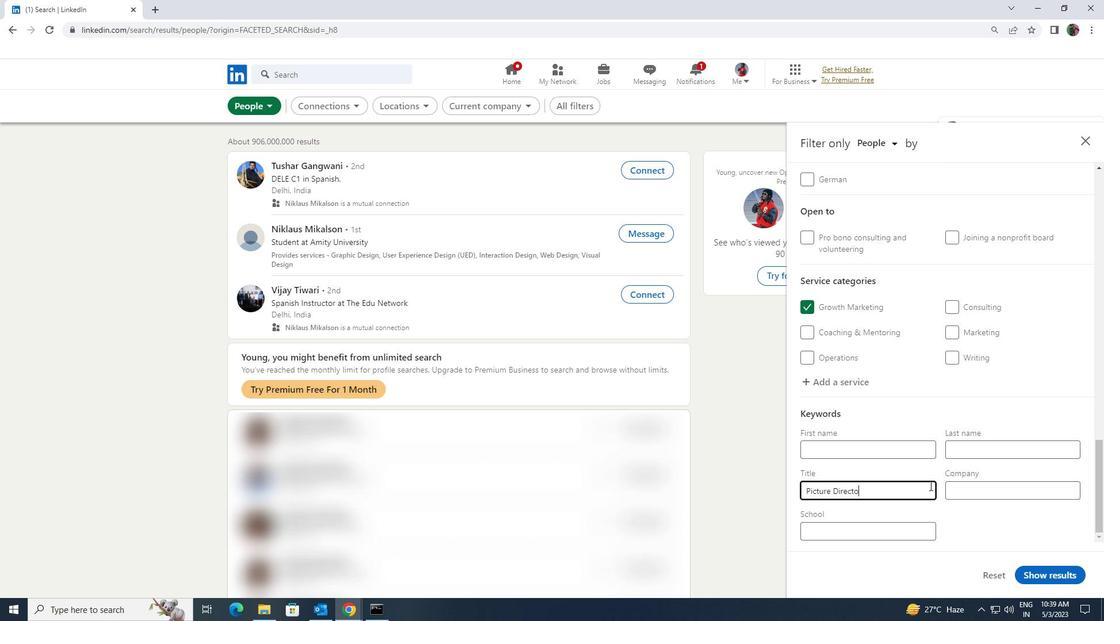 
Action: Mouse moved to (1026, 569)
Screenshot: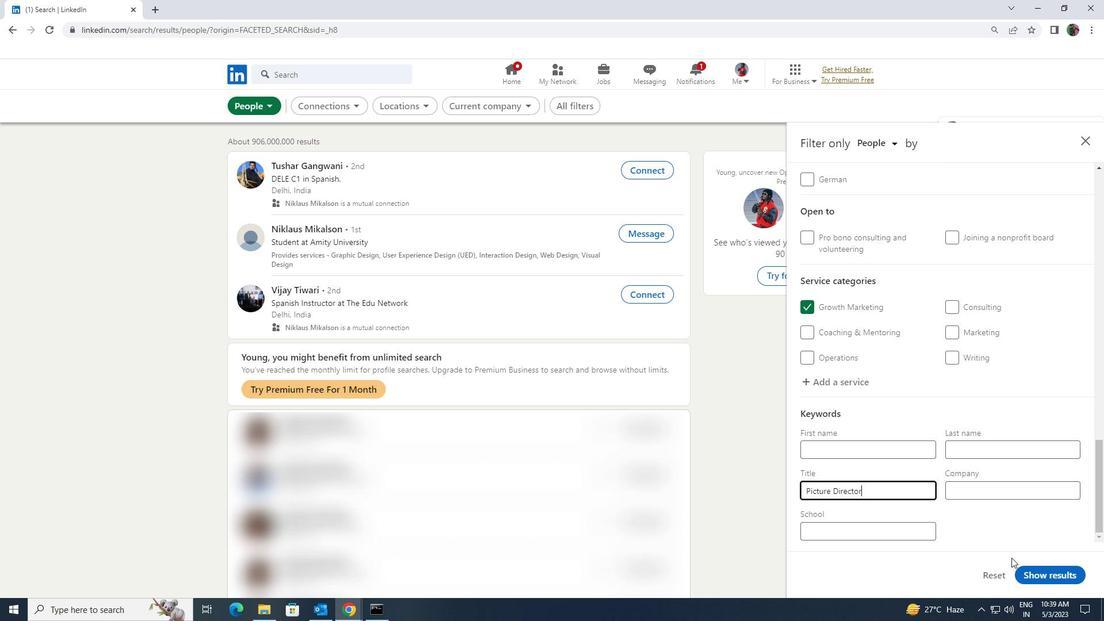 
Action: Mouse pressed left at (1026, 569)
Screenshot: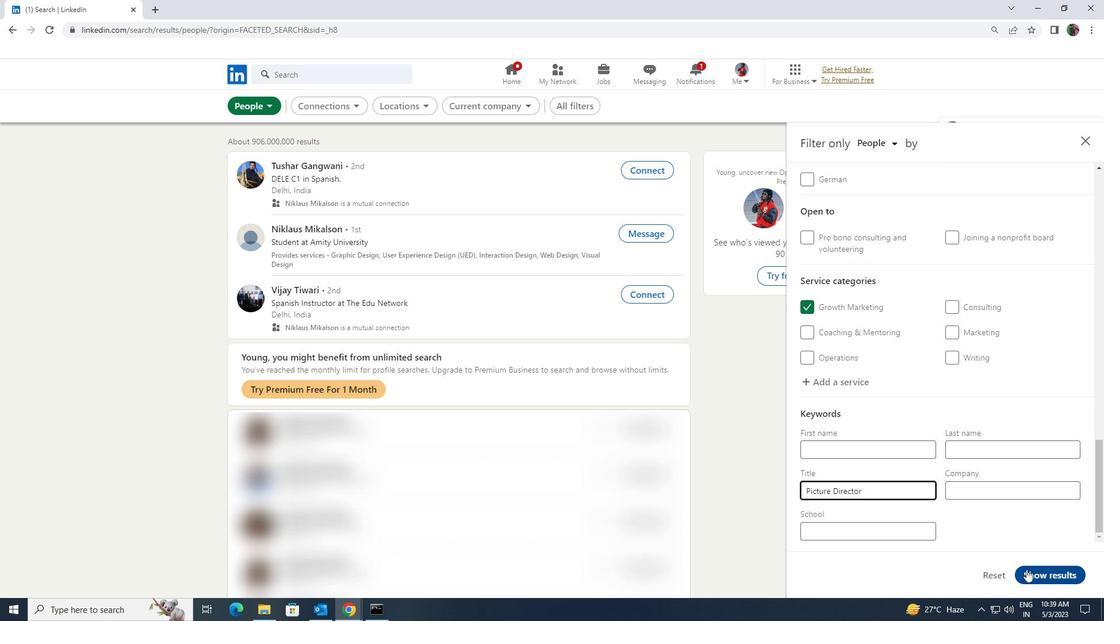 
